 Task: Select a due date automation when advanced on, the moment a card is due add fields with custom field "Resume" set to a date more than 1 days from now.
Action: Mouse moved to (1229, 97)
Screenshot: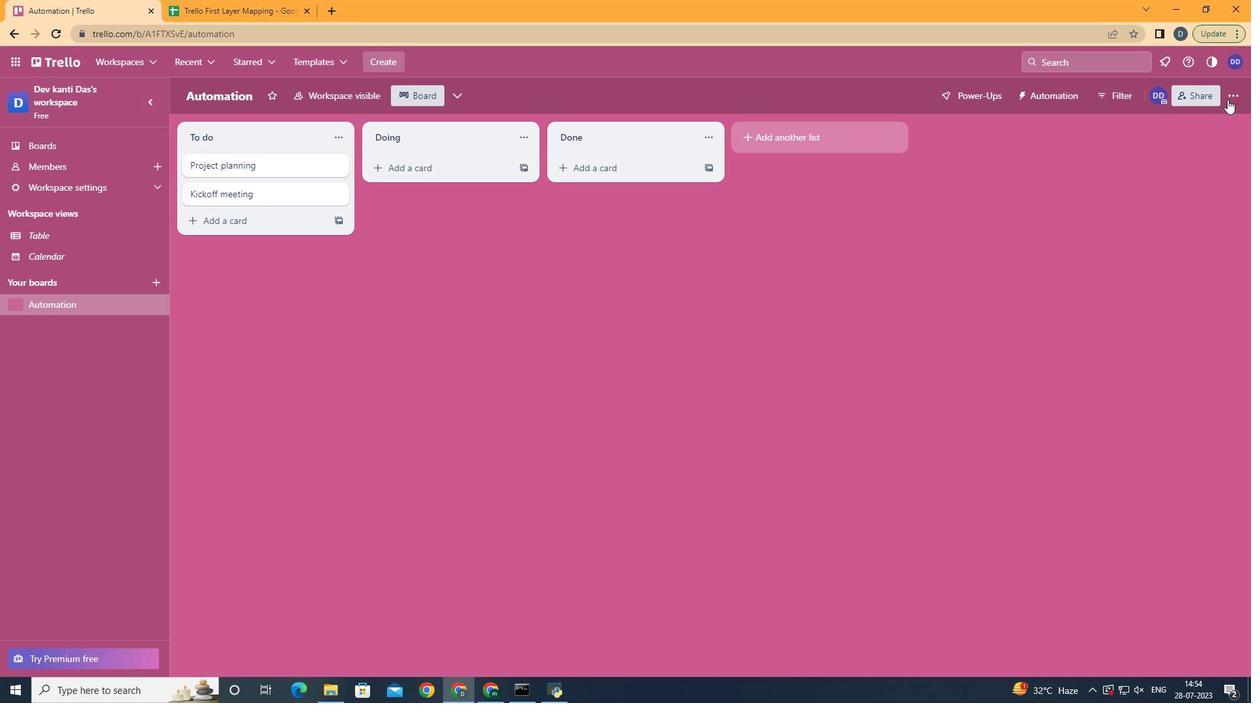 
Action: Mouse pressed left at (1229, 97)
Screenshot: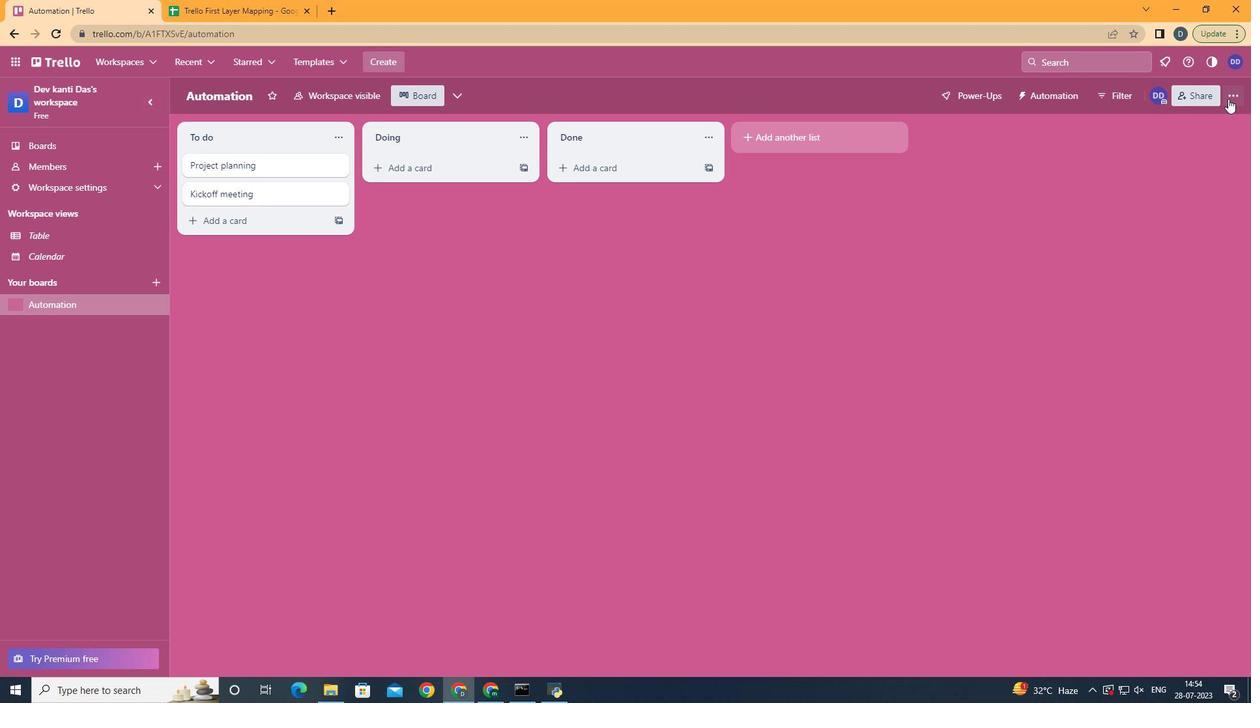 
Action: Mouse moved to (1101, 273)
Screenshot: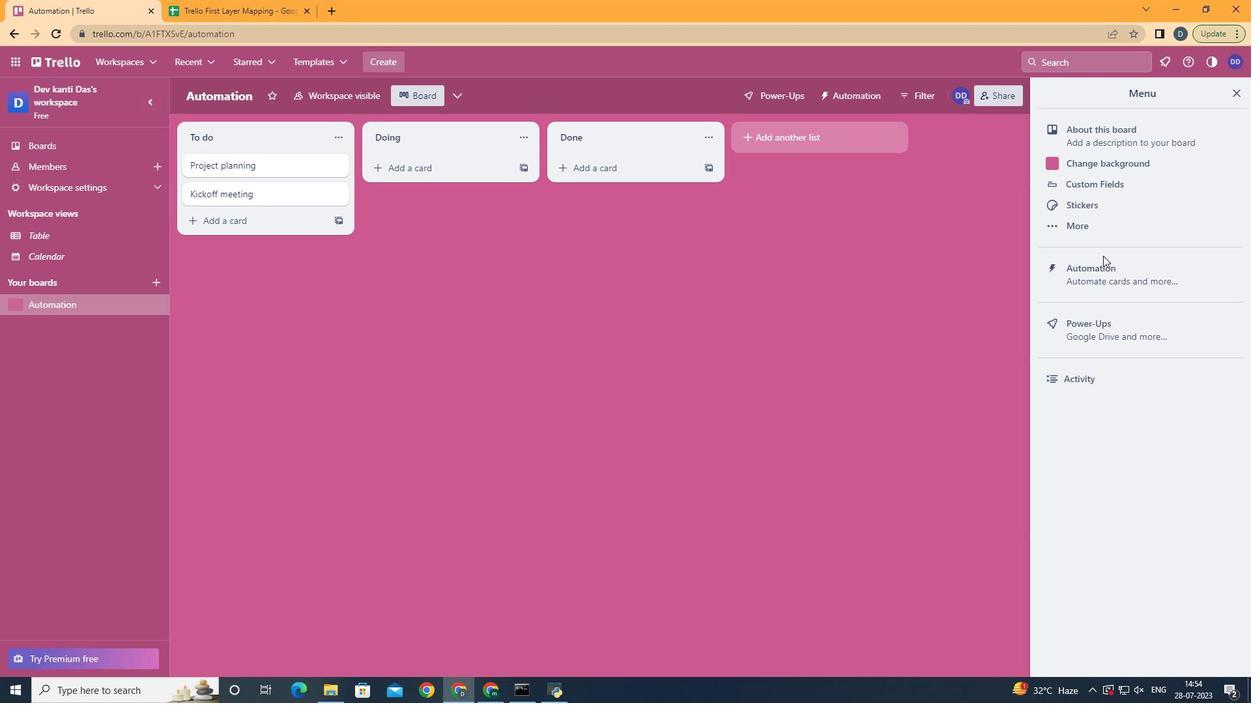 
Action: Mouse pressed left at (1101, 273)
Screenshot: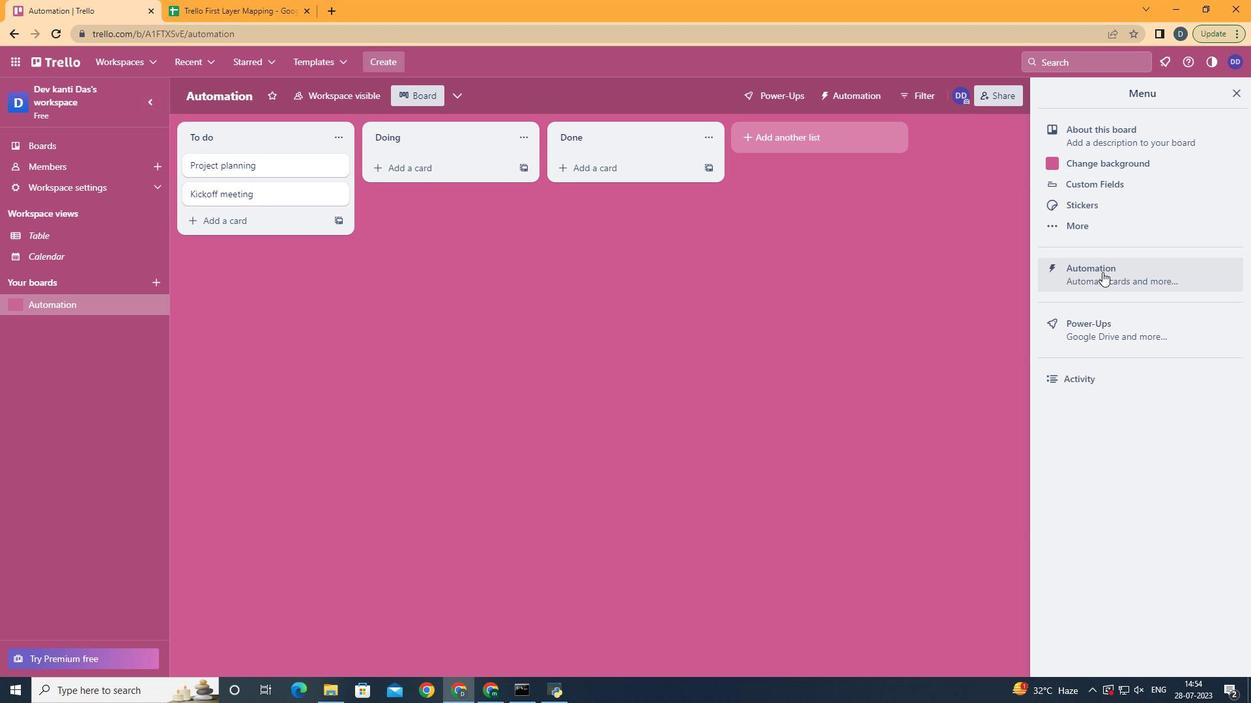 
Action: Mouse moved to (211, 257)
Screenshot: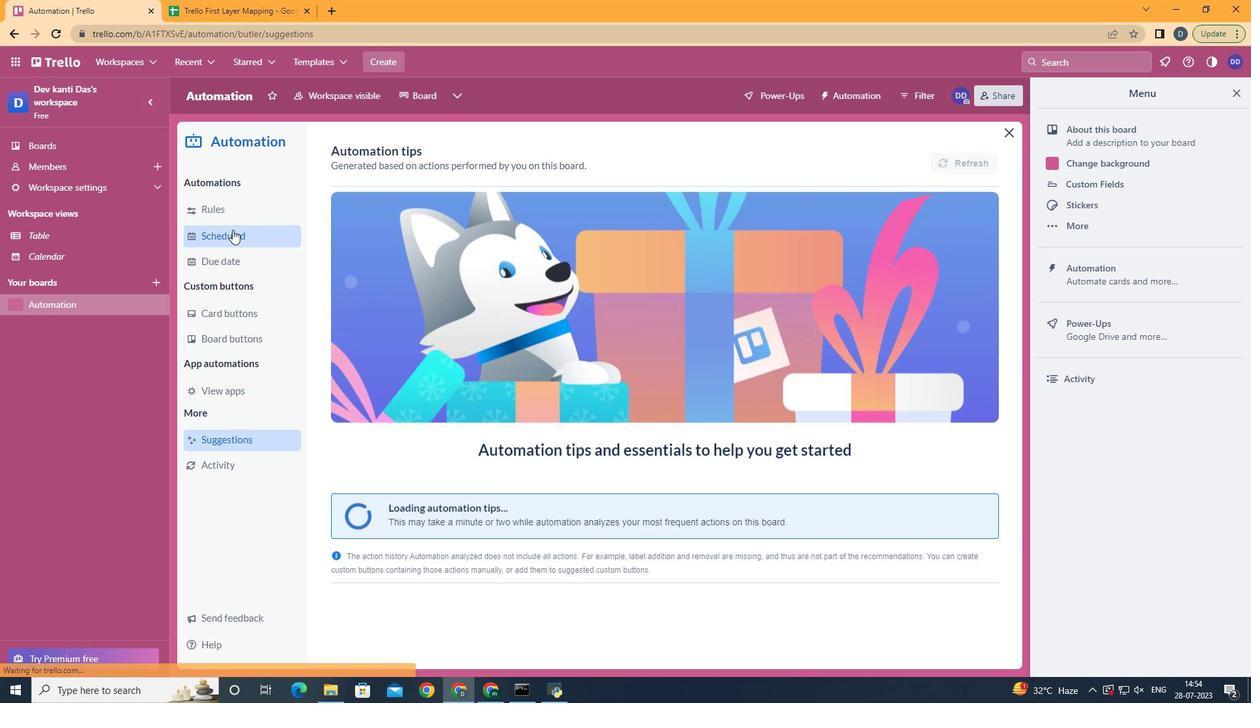 
Action: Mouse pressed left at (211, 257)
Screenshot: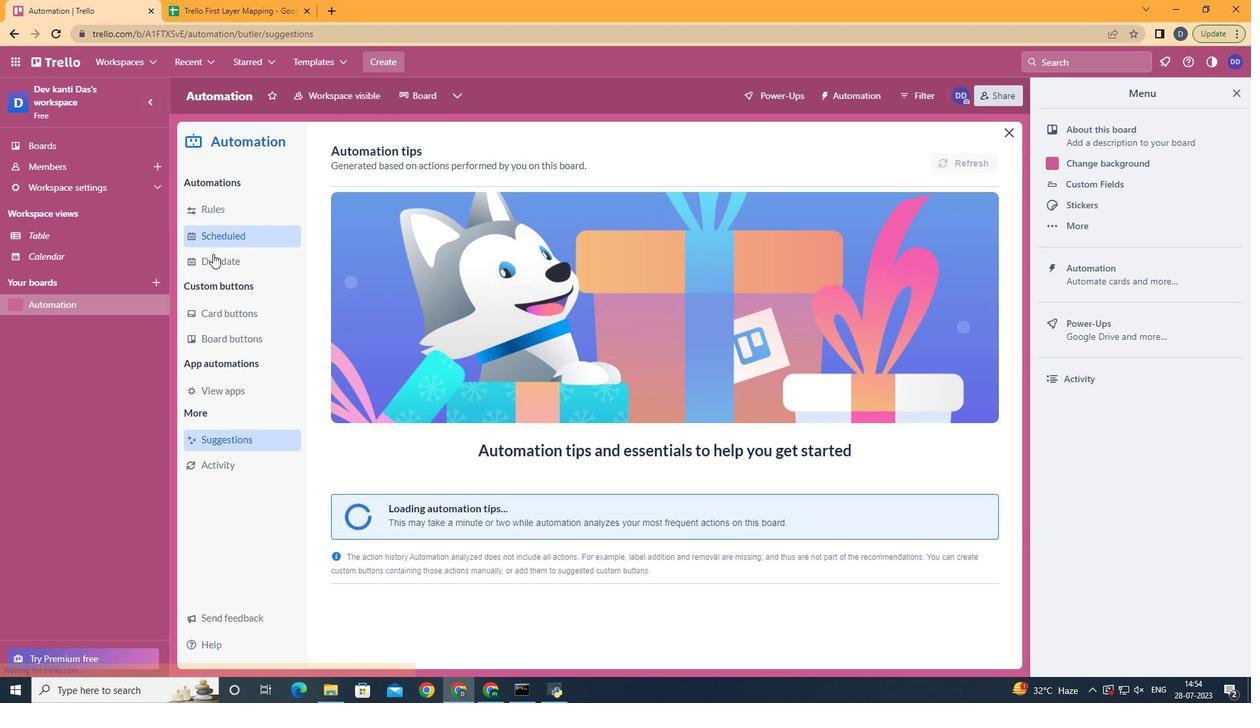 
Action: Mouse moved to (946, 158)
Screenshot: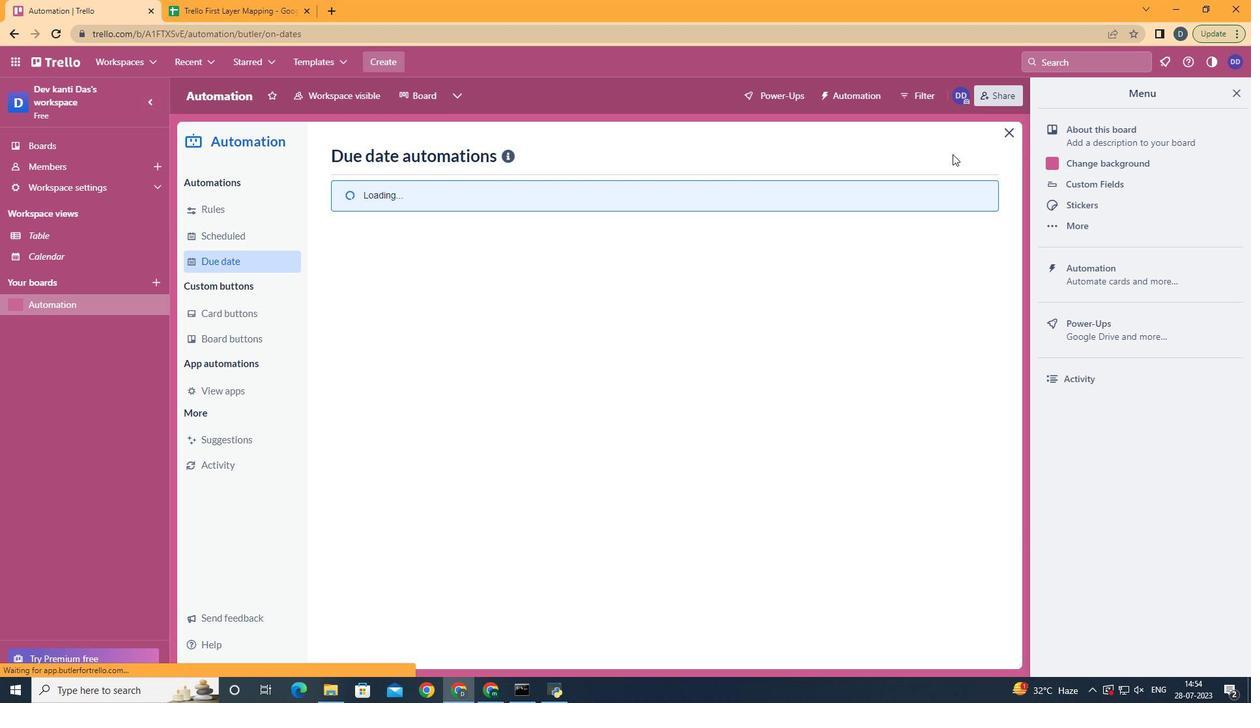 
Action: Mouse pressed left at (946, 158)
Screenshot: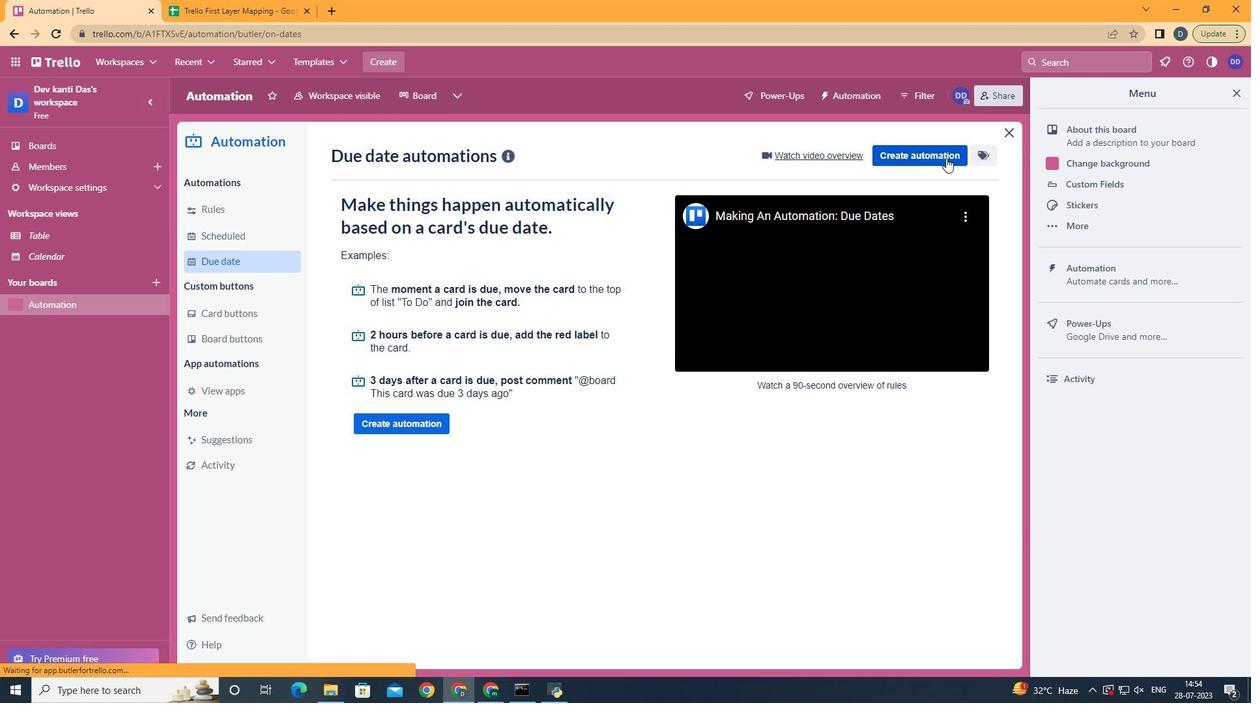 
Action: Mouse moved to (701, 283)
Screenshot: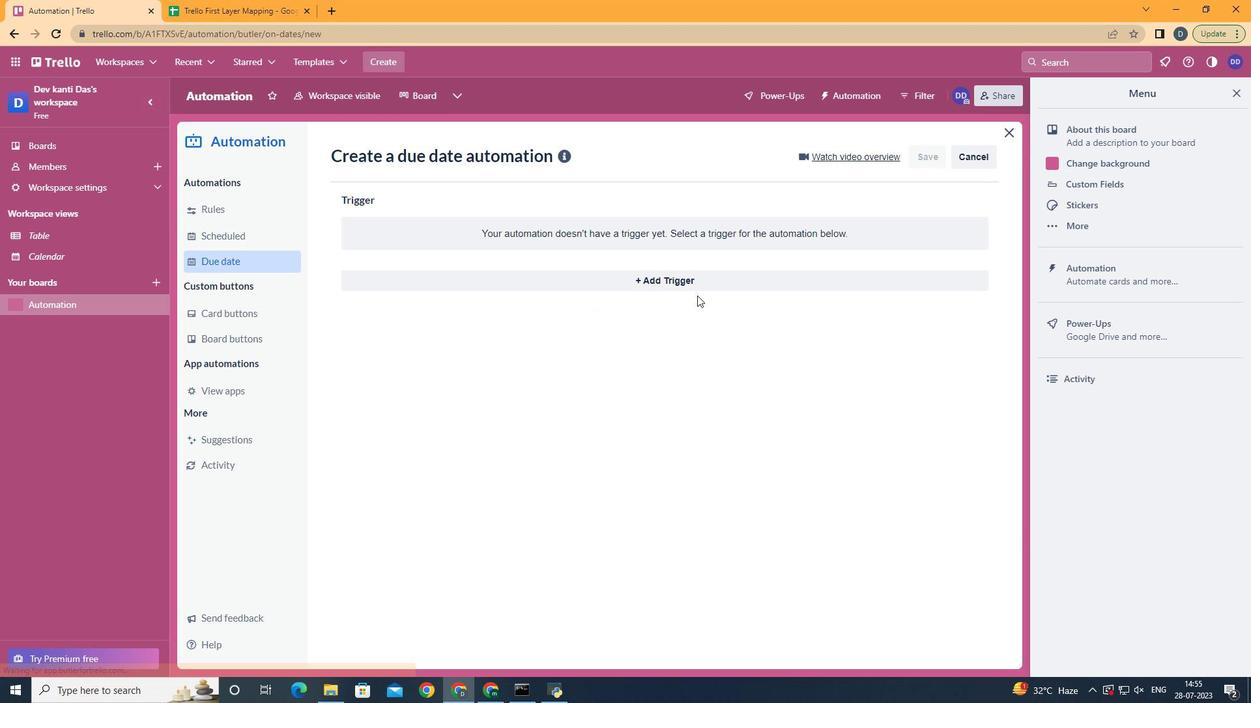 
Action: Mouse pressed left at (701, 283)
Screenshot: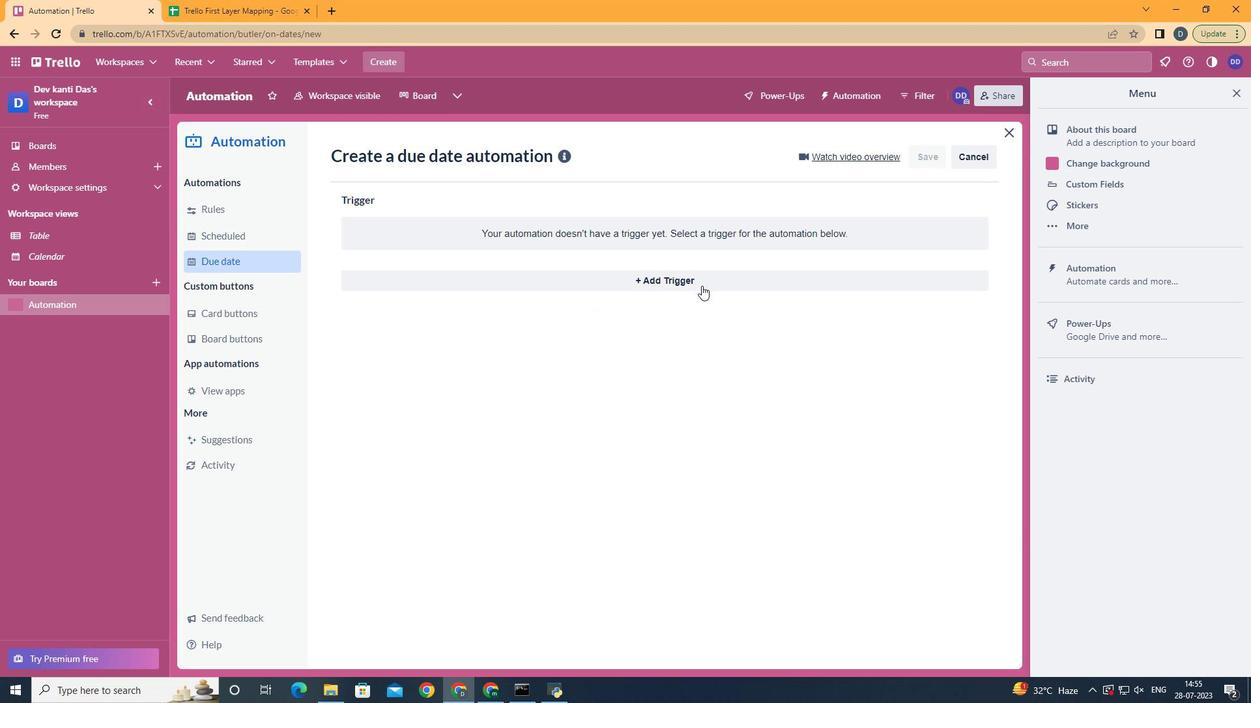 
Action: Mouse moved to (394, 461)
Screenshot: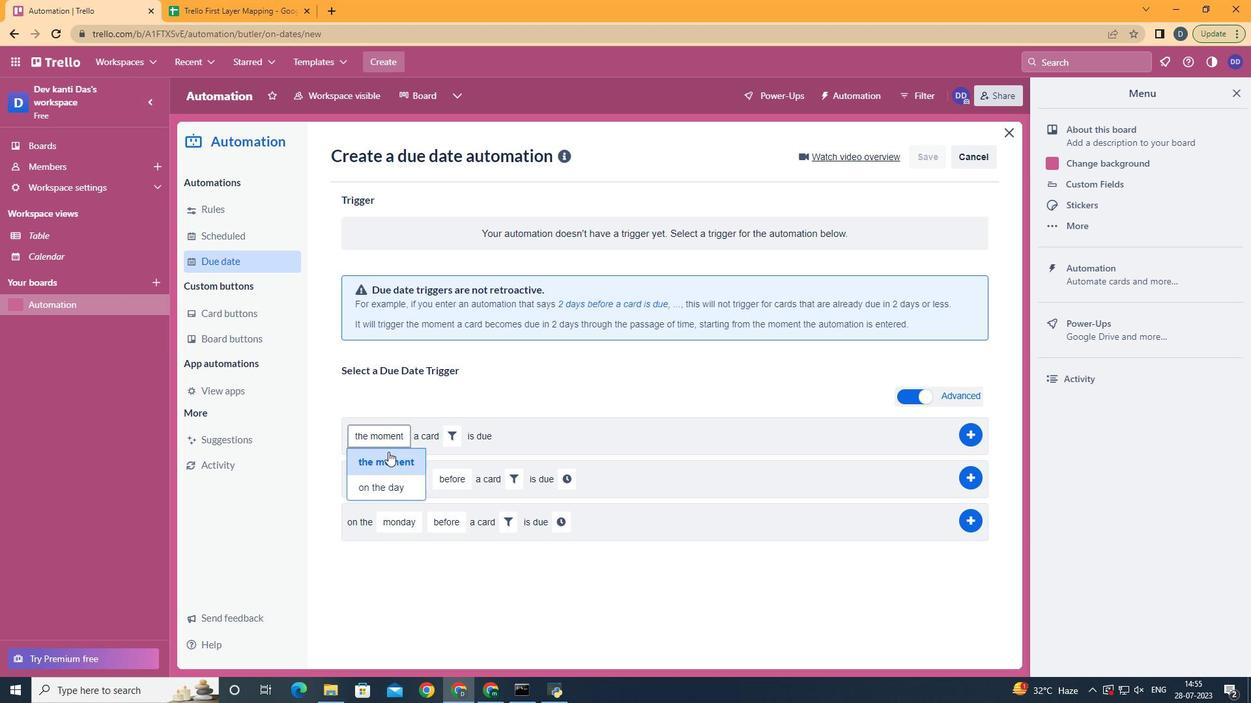 
Action: Mouse pressed left at (394, 461)
Screenshot: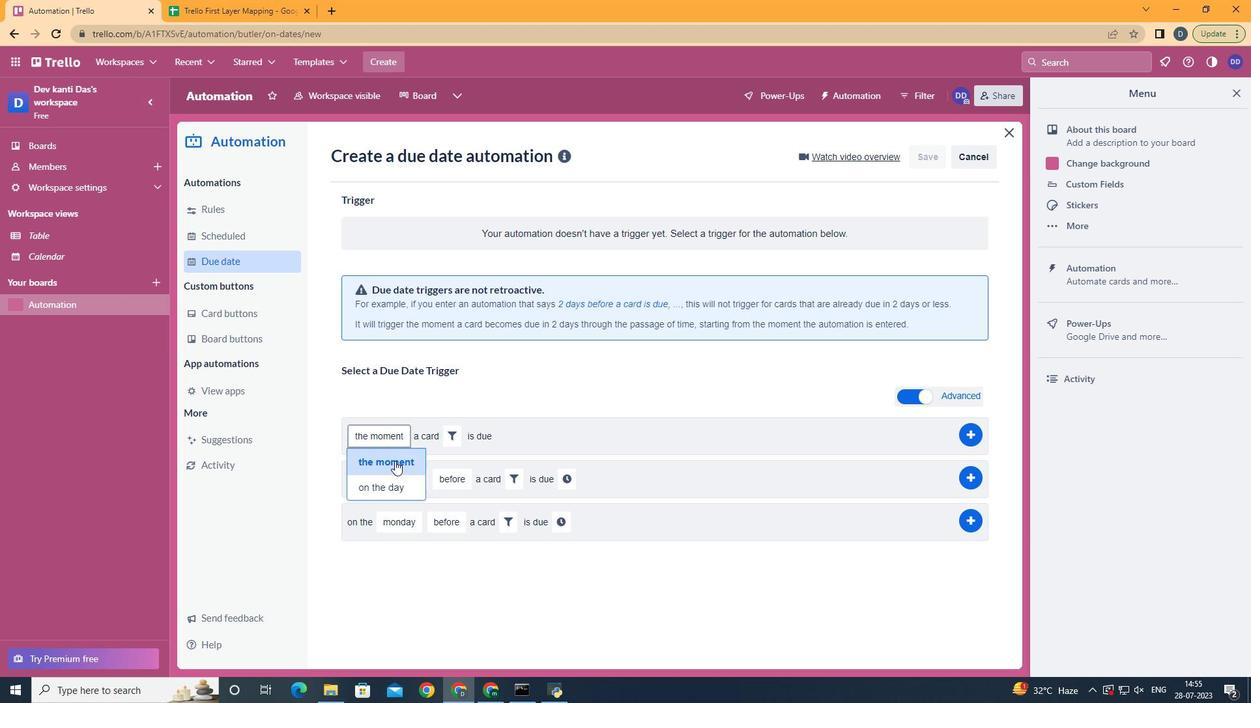
Action: Mouse moved to (461, 430)
Screenshot: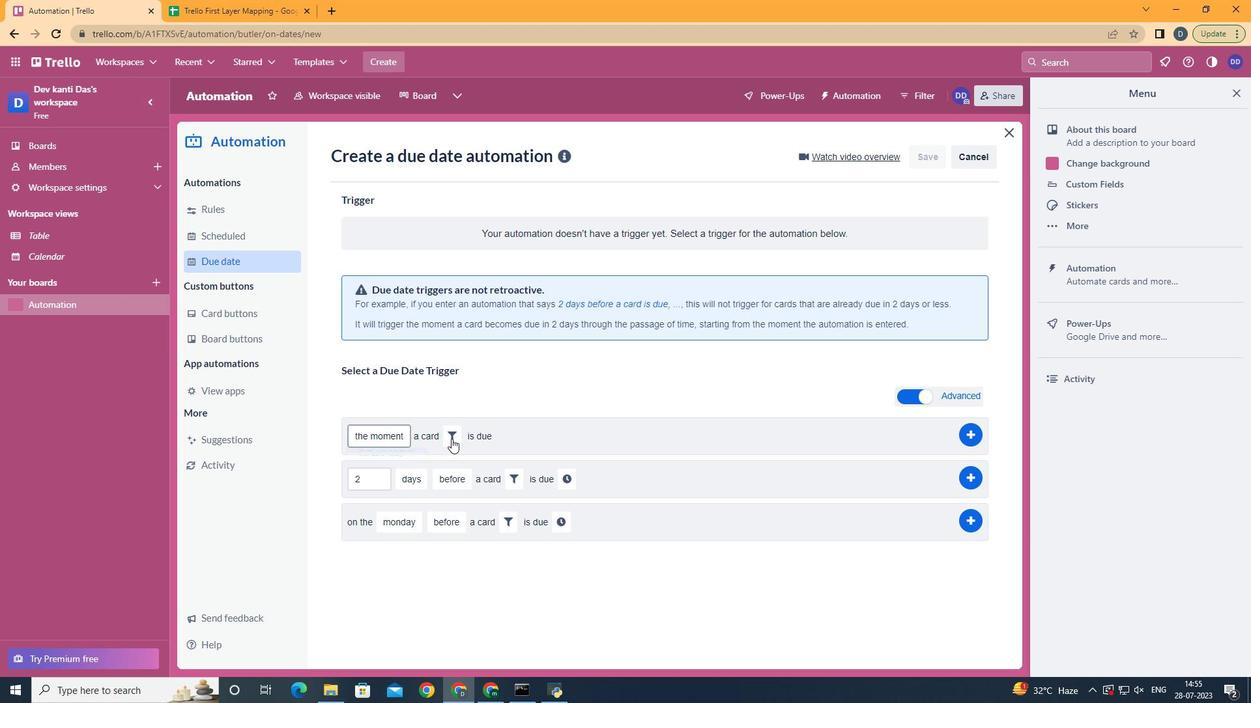 
Action: Mouse pressed left at (461, 430)
Screenshot: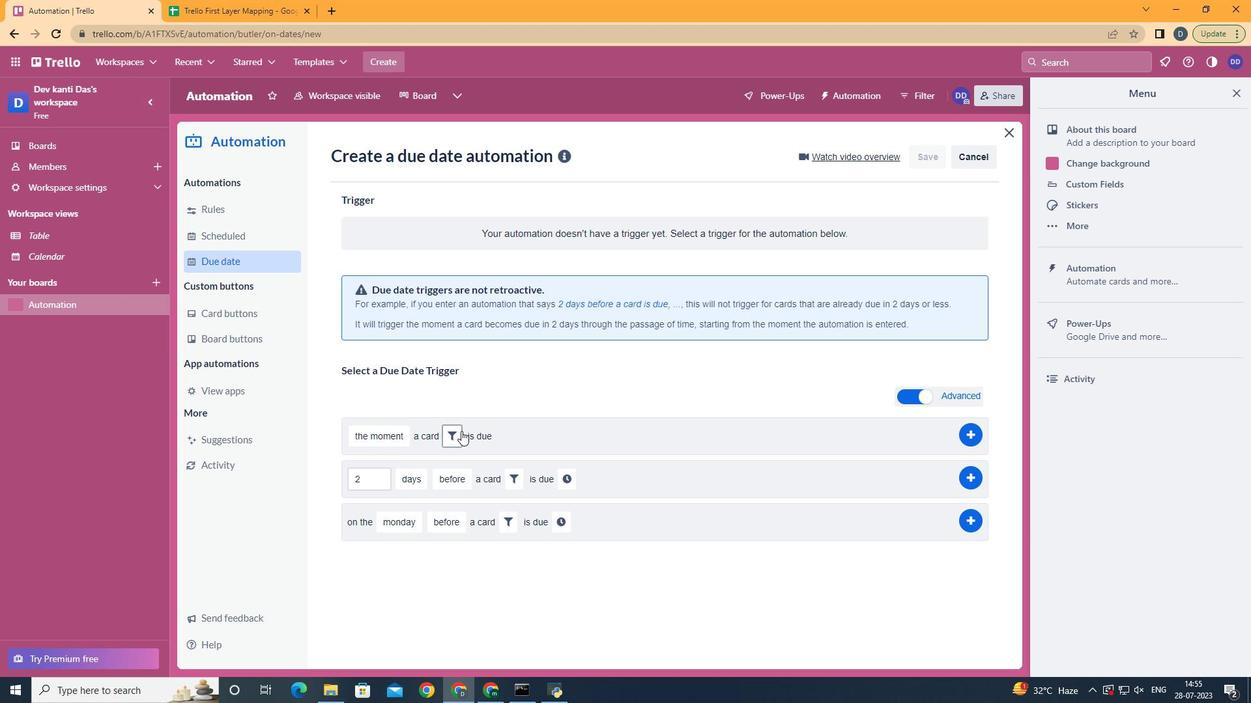 
Action: Mouse moved to (663, 474)
Screenshot: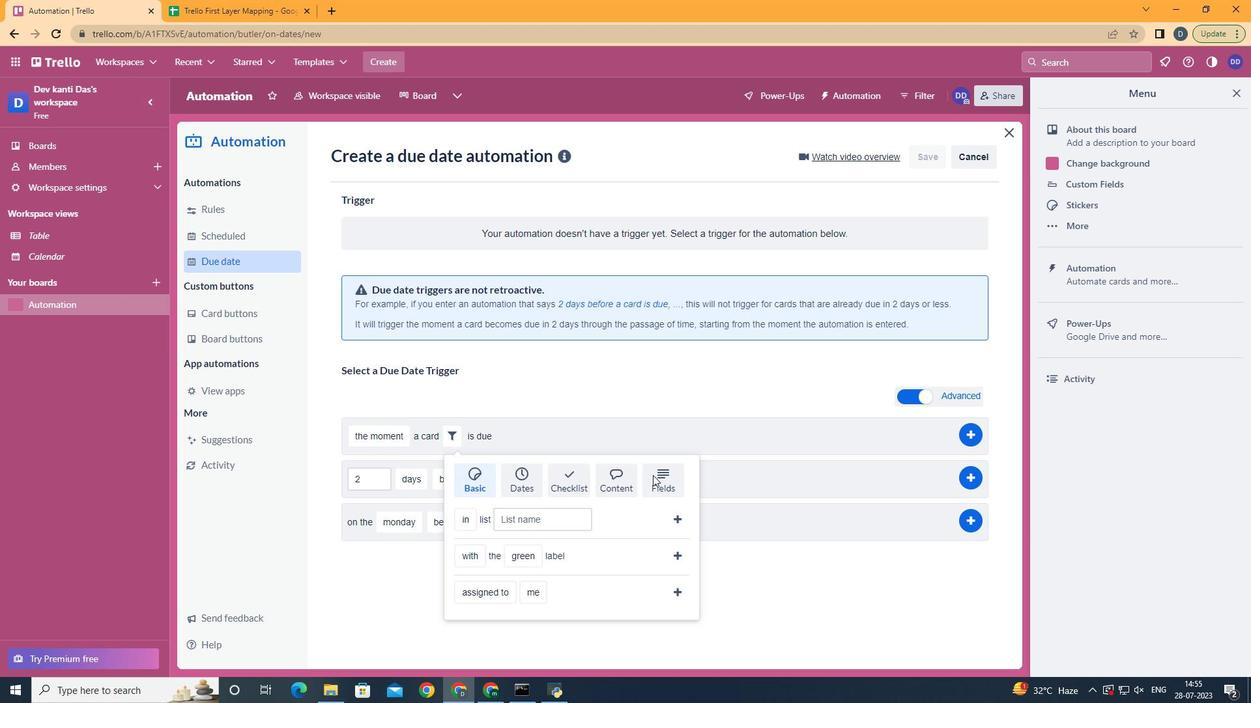 
Action: Mouse pressed left at (663, 474)
Screenshot: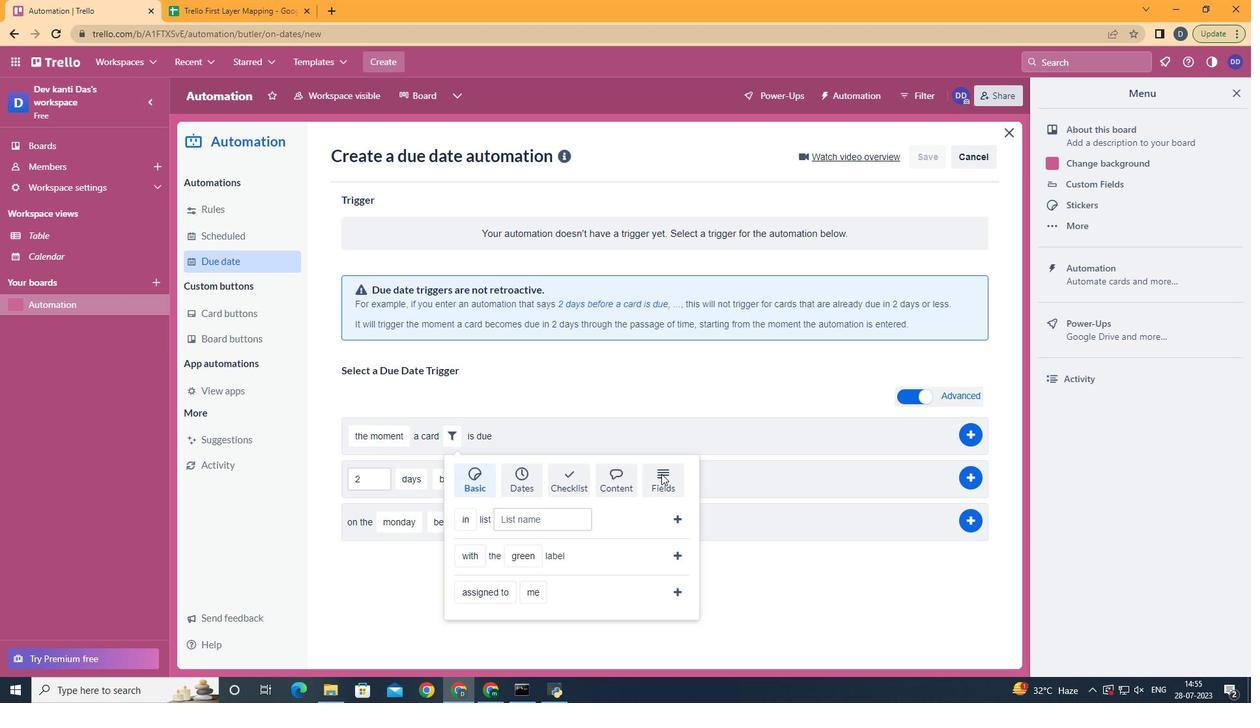 
Action: Mouse moved to (722, 458)
Screenshot: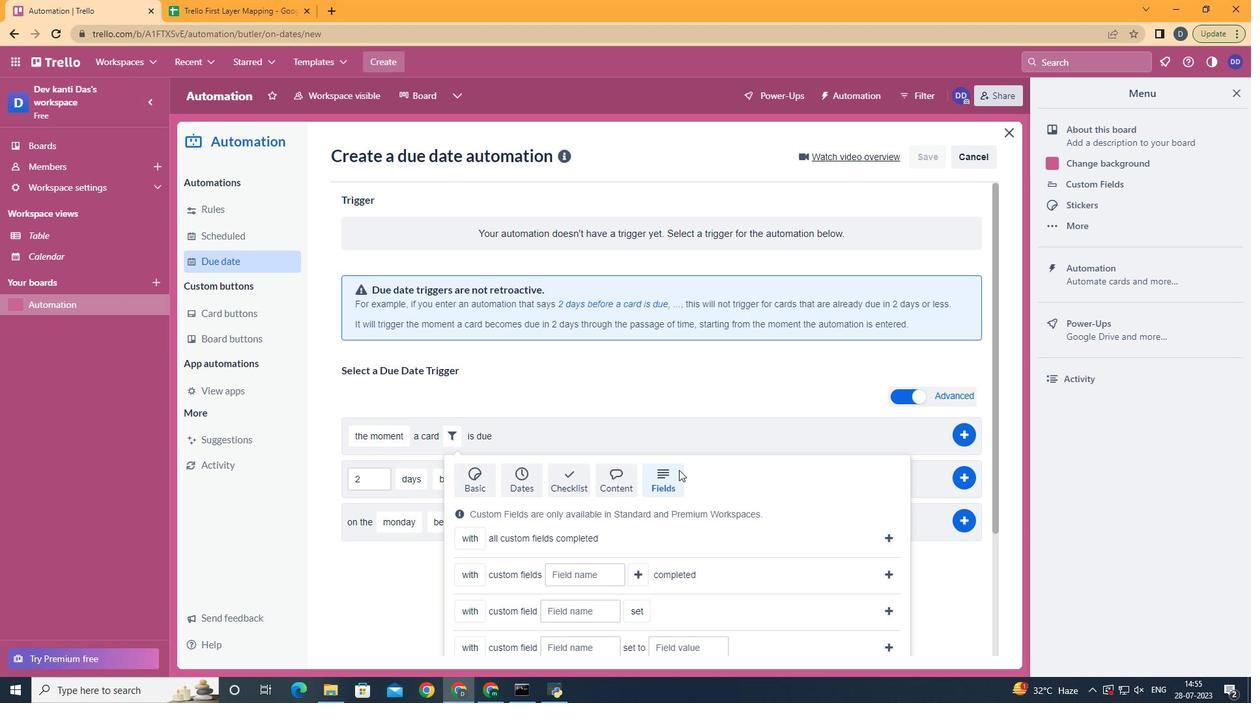 
Action: Mouse scrolled (722, 458) with delta (0, 0)
Screenshot: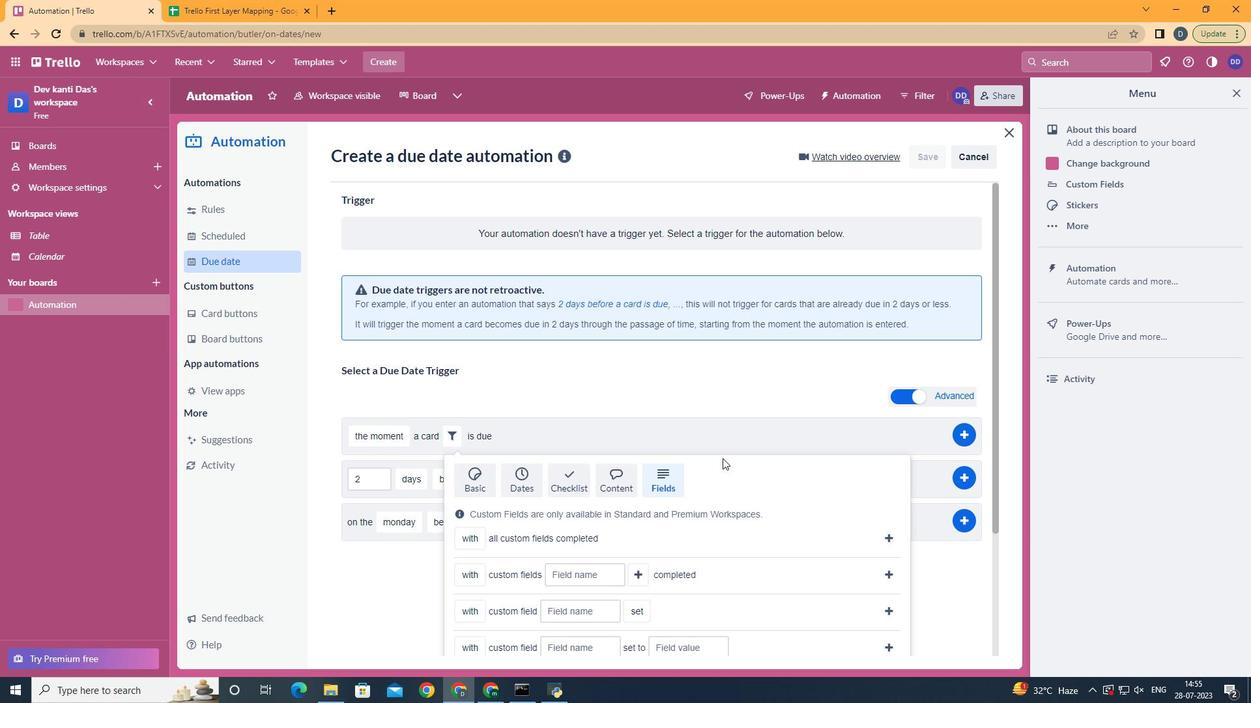 
Action: Mouse scrolled (722, 458) with delta (0, 0)
Screenshot: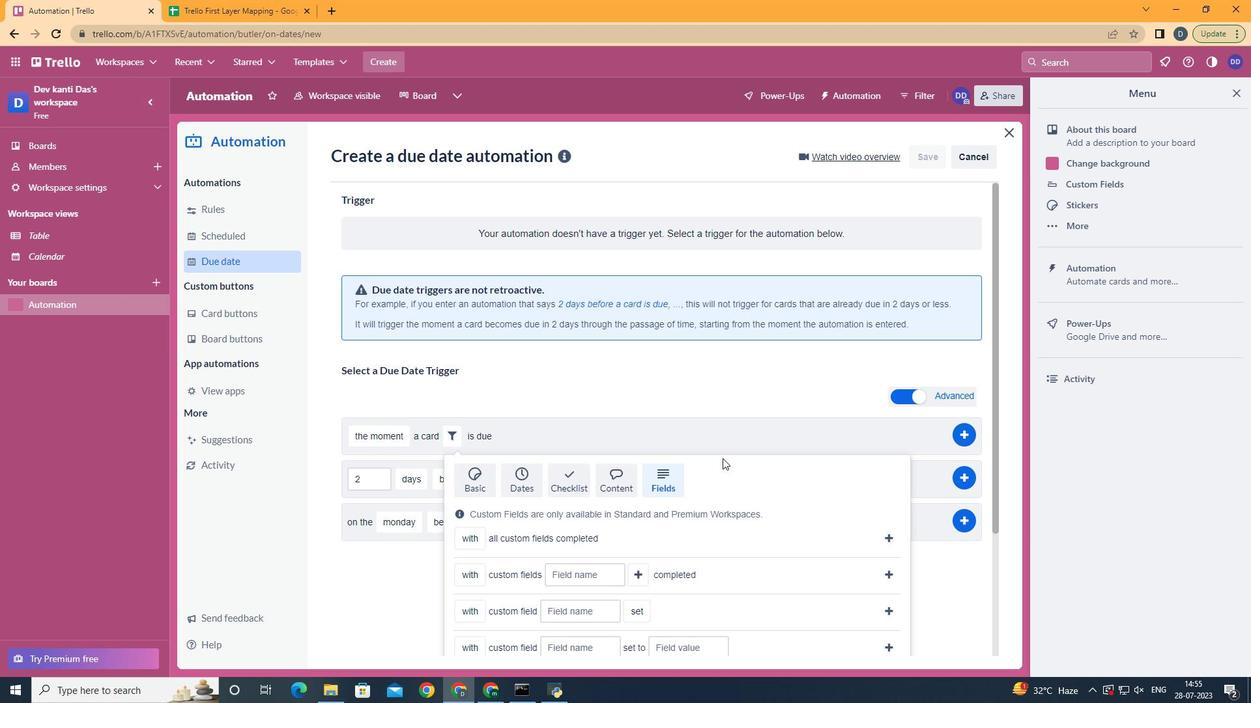
Action: Mouse scrolled (722, 458) with delta (0, 0)
Screenshot: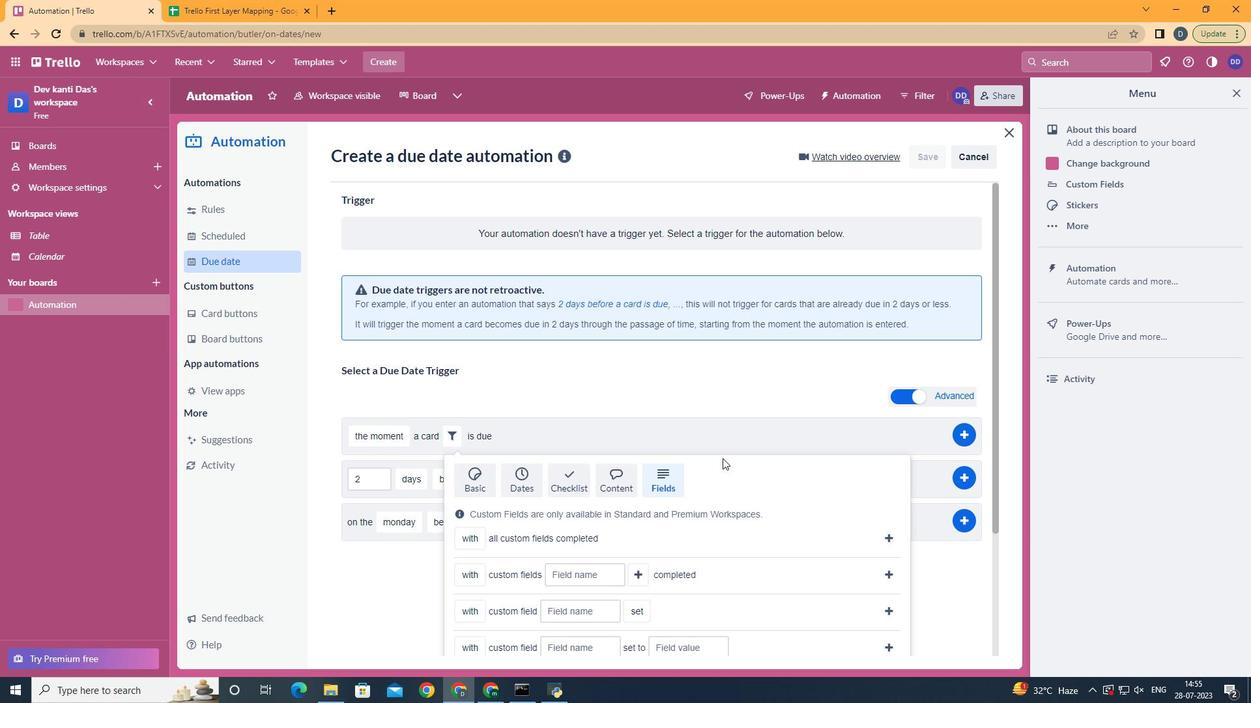 
Action: Mouse scrolled (722, 458) with delta (0, 0)
Screenshot: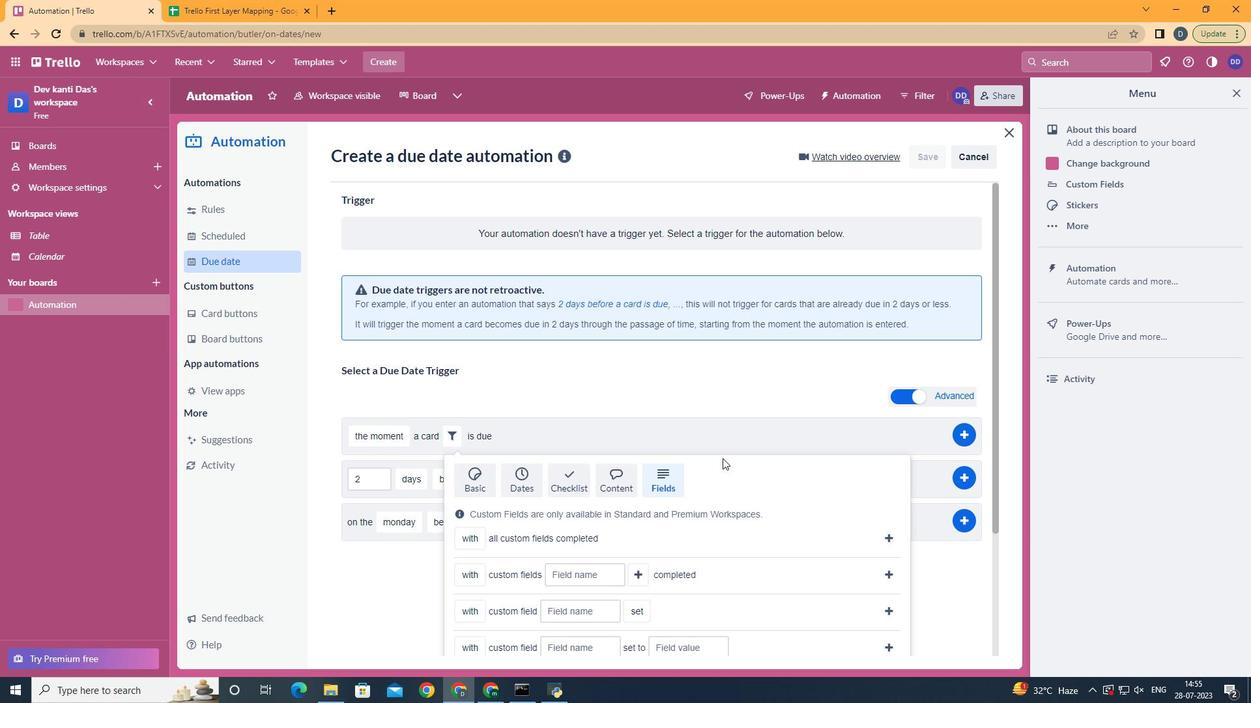 
Action: Mouse scrolled (722, 458) with delta (0, 0)
Screenshot: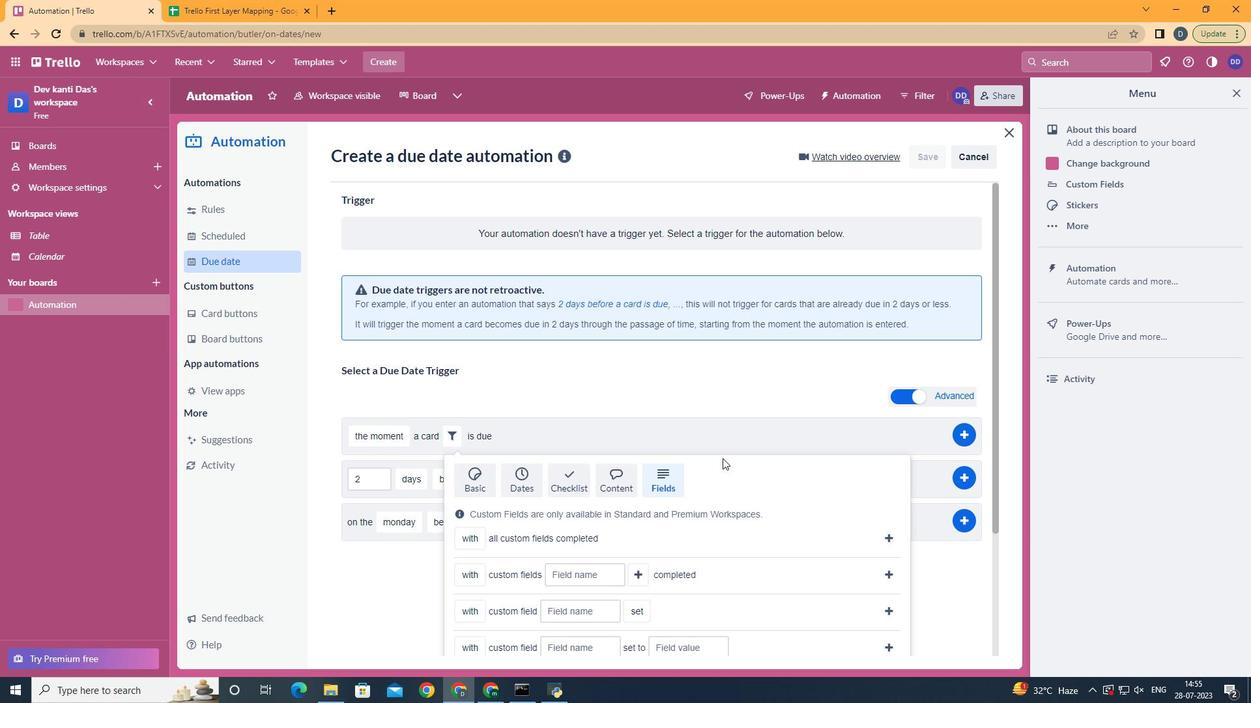
Action: Mouse scrolled (722, 458) with delta (0, 0)
Screenshot: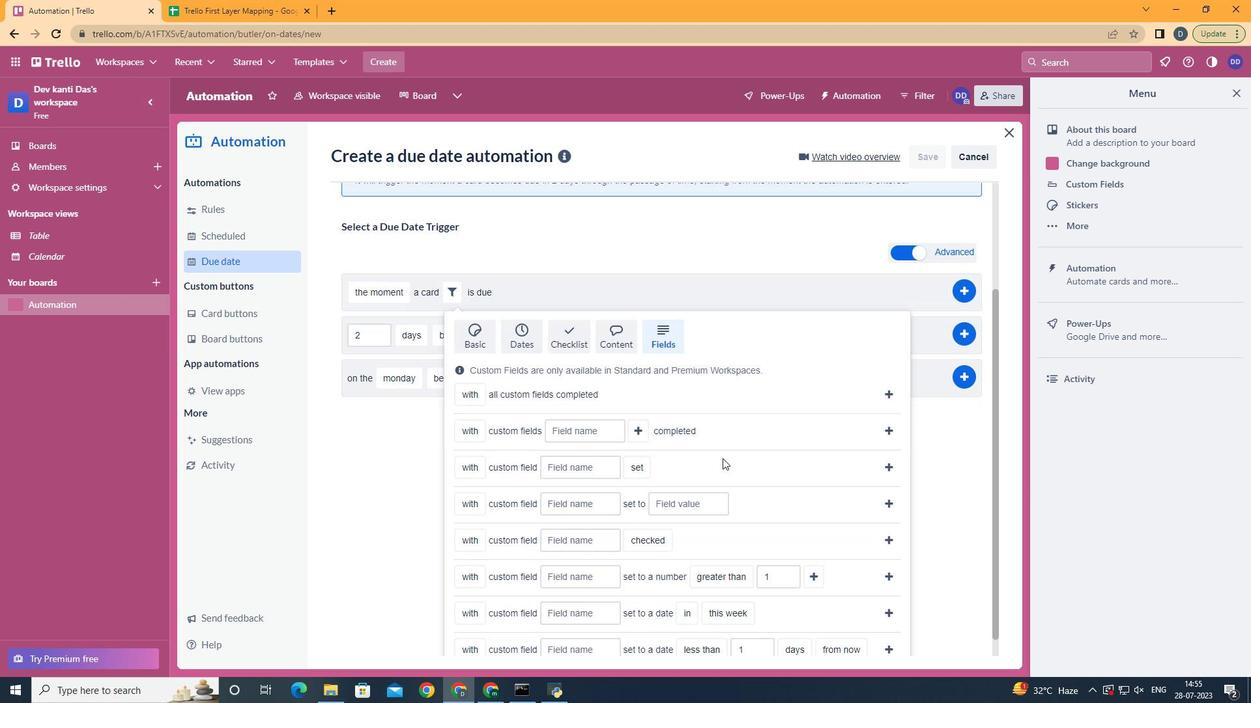 
Action: Mouse scrolled (722, 458) with delta (0, 0)
Screenshot: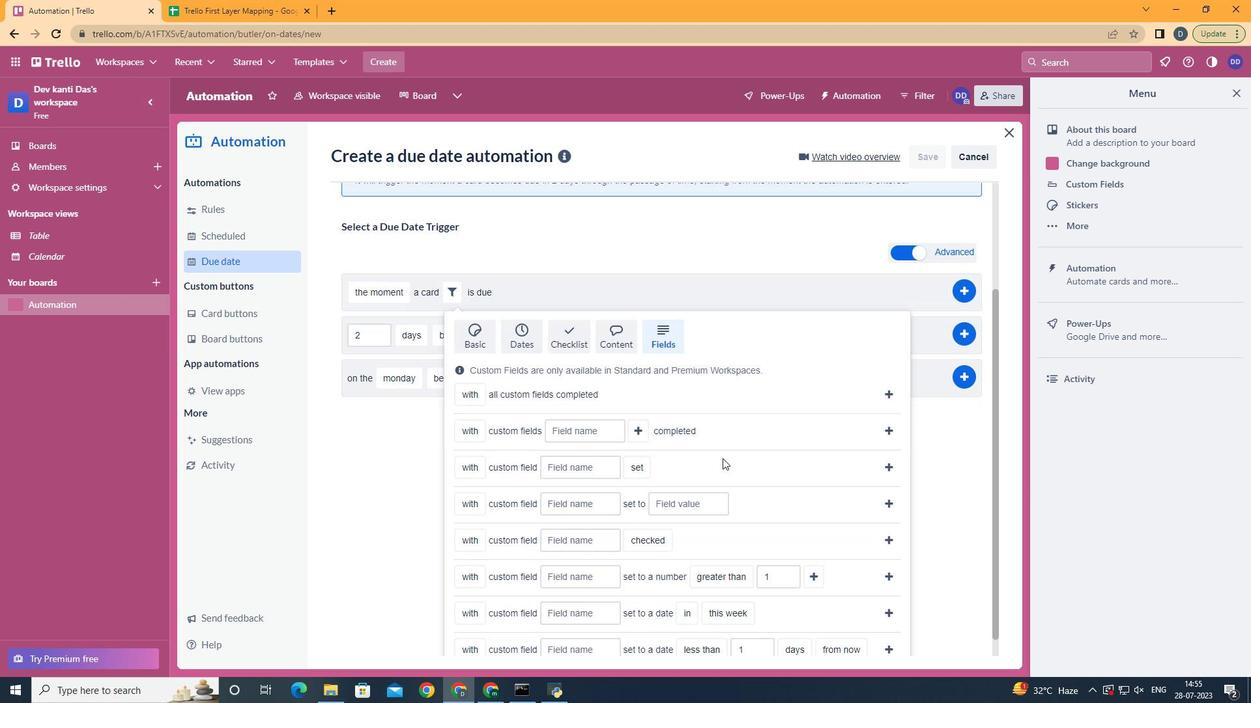 
Action: Mouse scrolled (722, 458) with delta (0, 0)
Screenshot: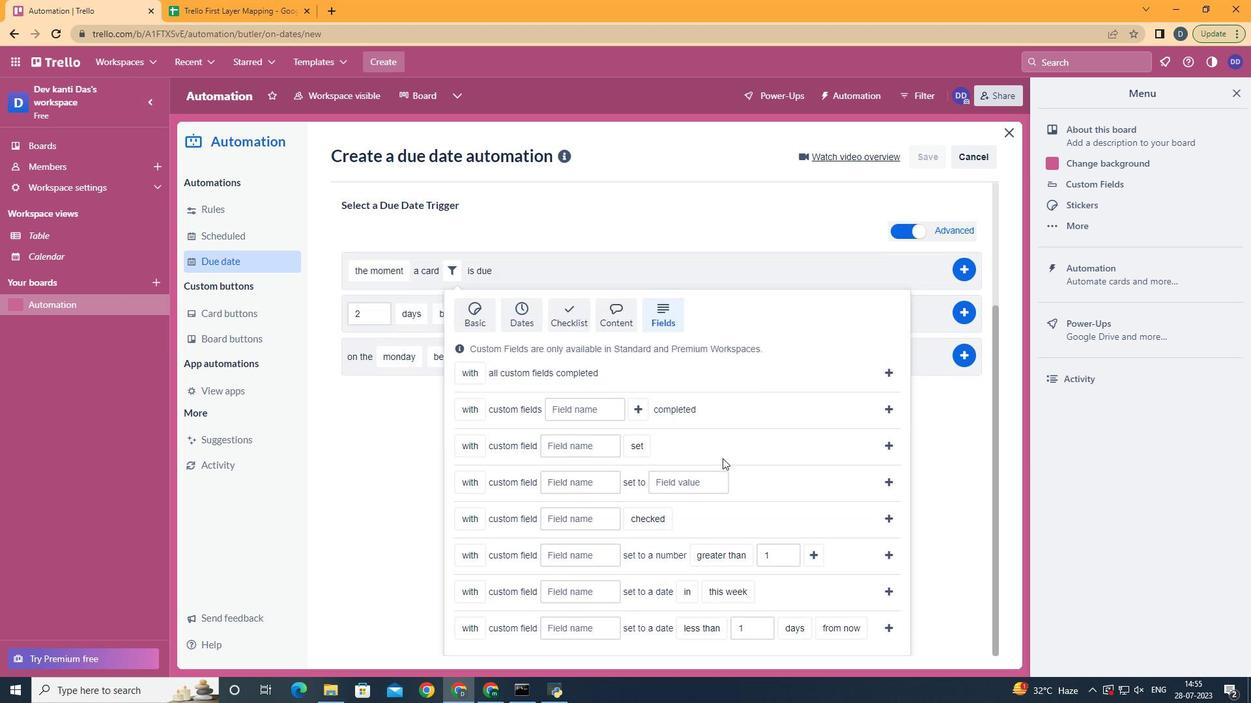 
Action: Mouse scrolled (722, 458) with delta (0, 0)
Screenshot: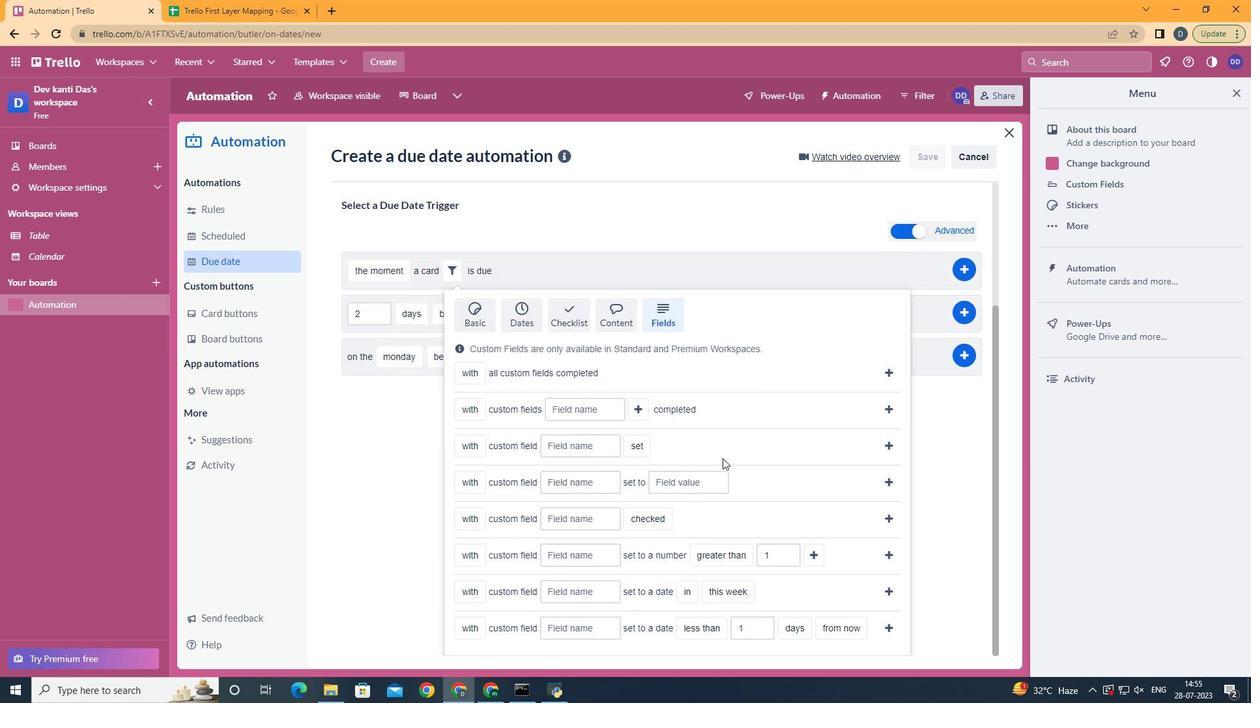 
Action: Mouse moved to (506, 576)
Screenshot: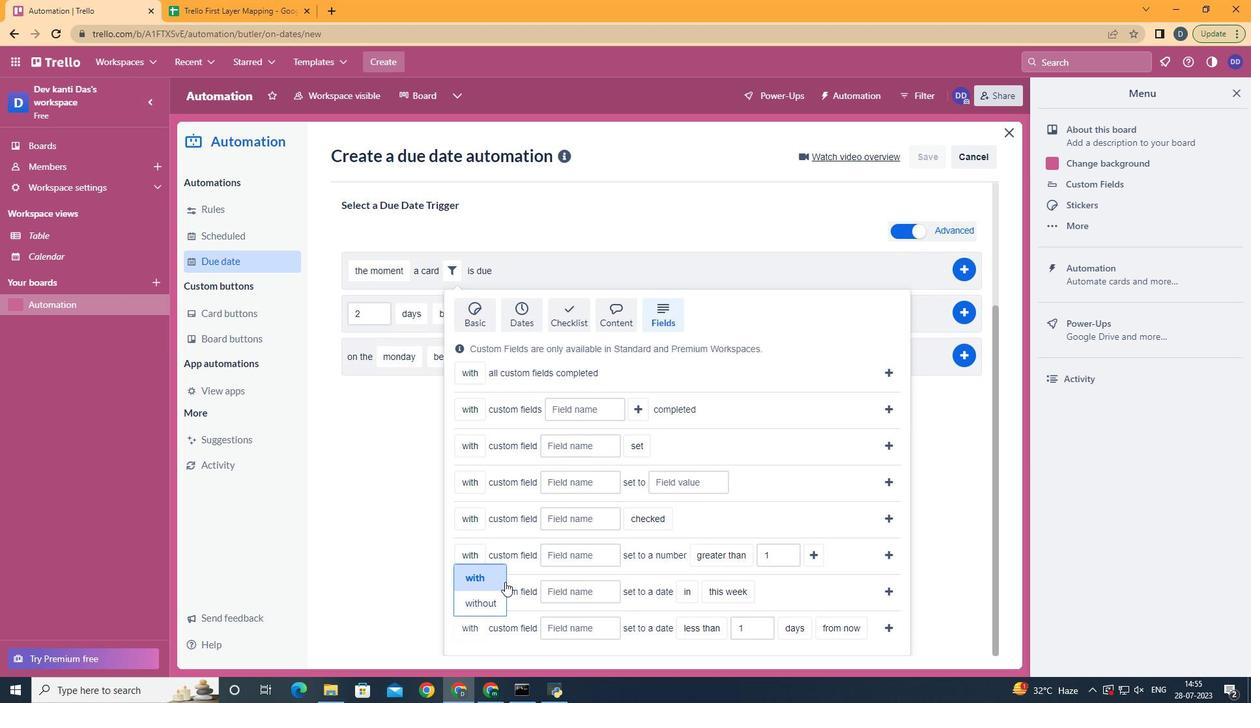 
Action: Mouse pressed left at (506, 576)
Screenshot: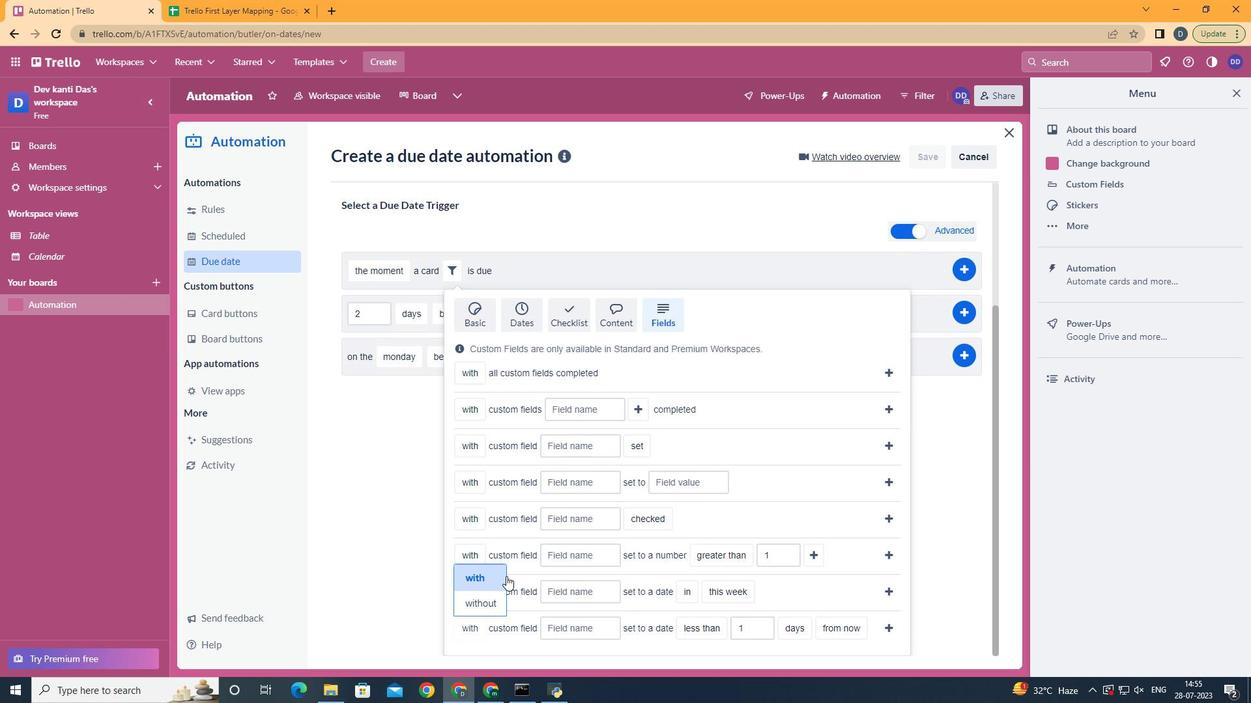 
Action: Mouse moved to (579, 625)
Screenshot: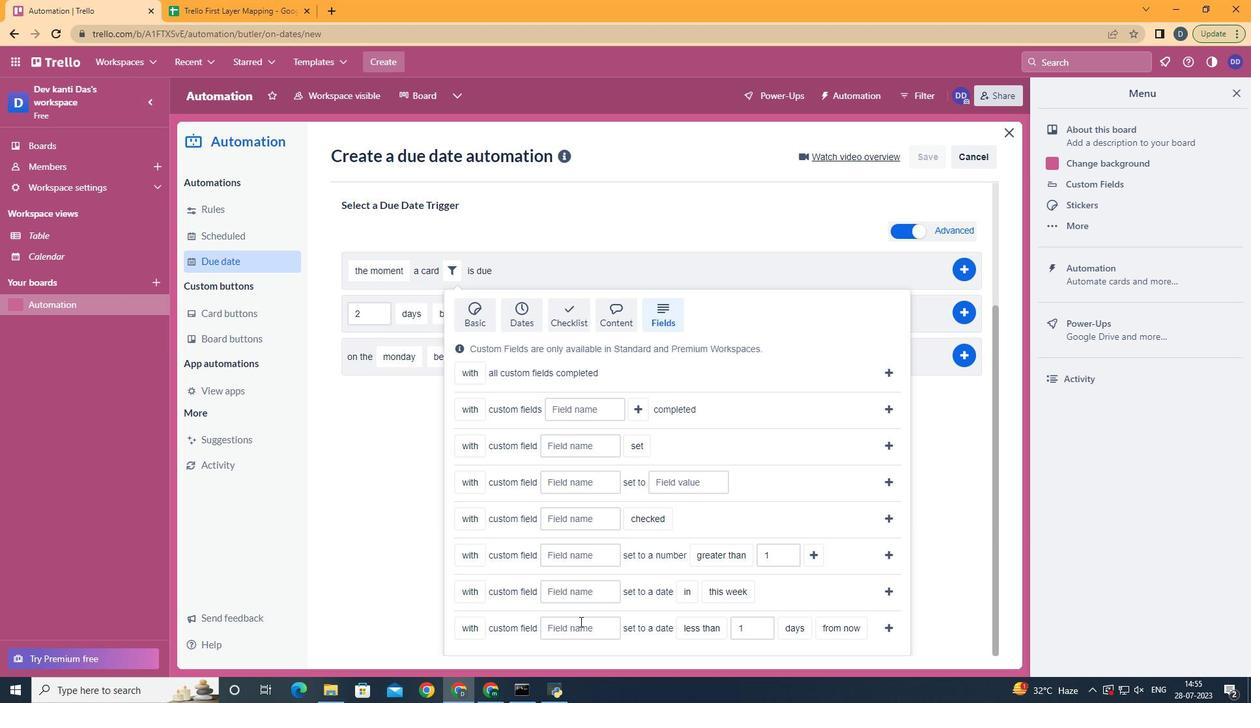 
Action: Mouse pressed left at (579, 625)
Screenshot: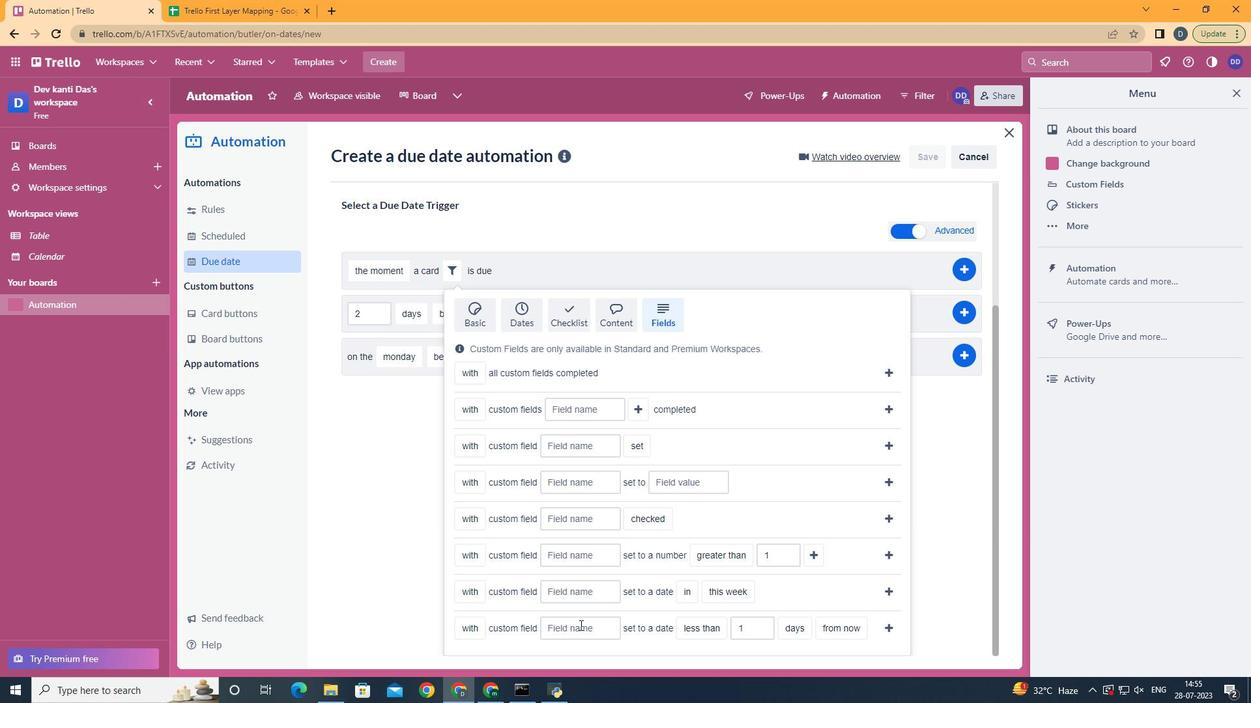 
Action: Mouse moved to (578, 630)
Screenshot: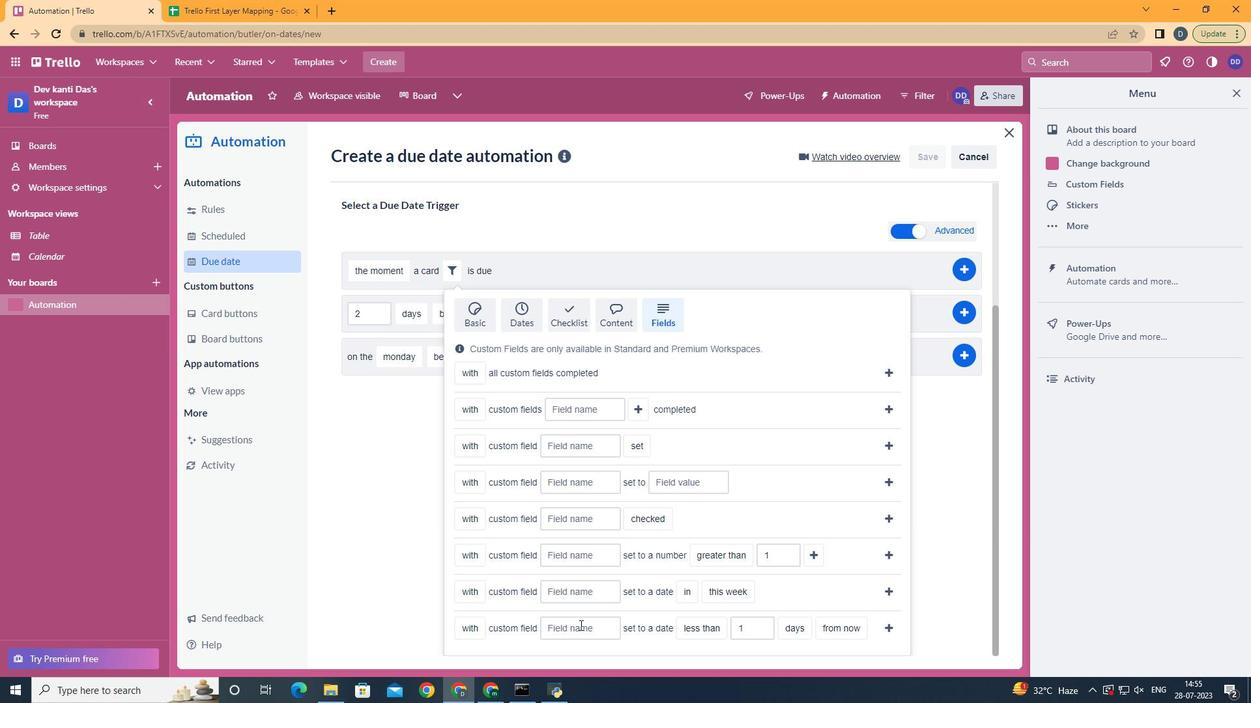 
Action: Key pressed <Key.shift>Resume
Screenshot: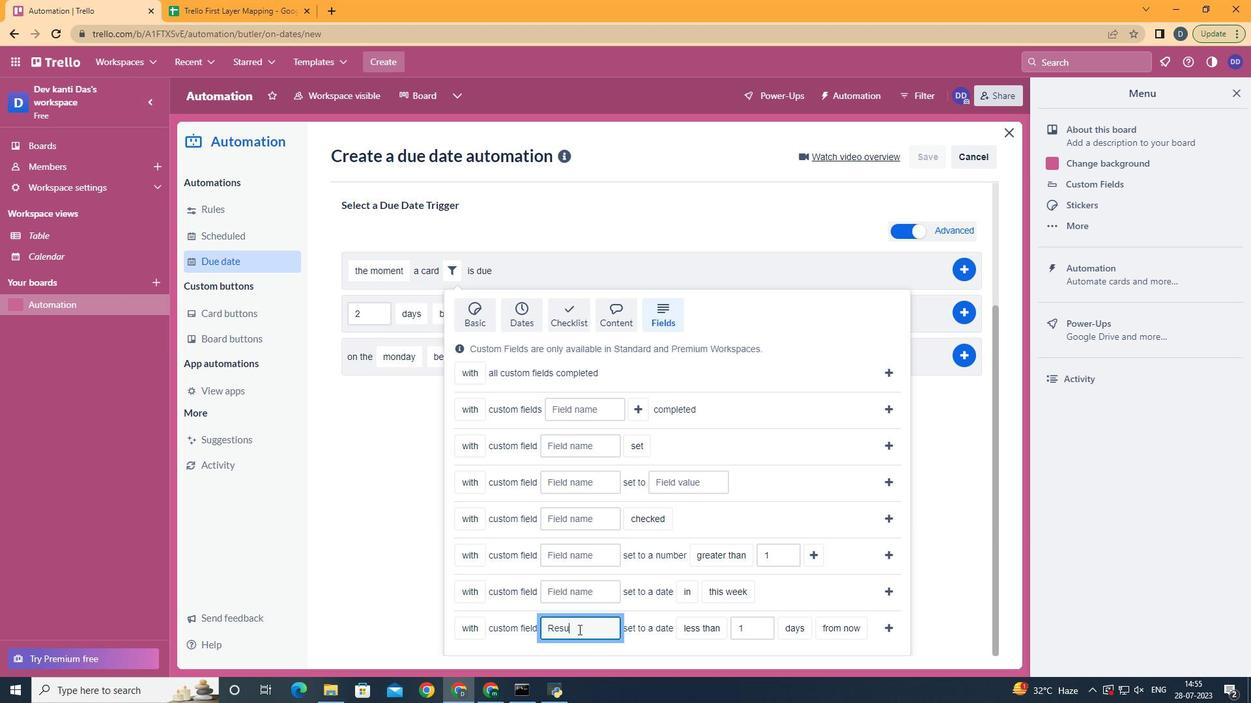 
Action: Mouse moved to (709, 568)
Screenshot: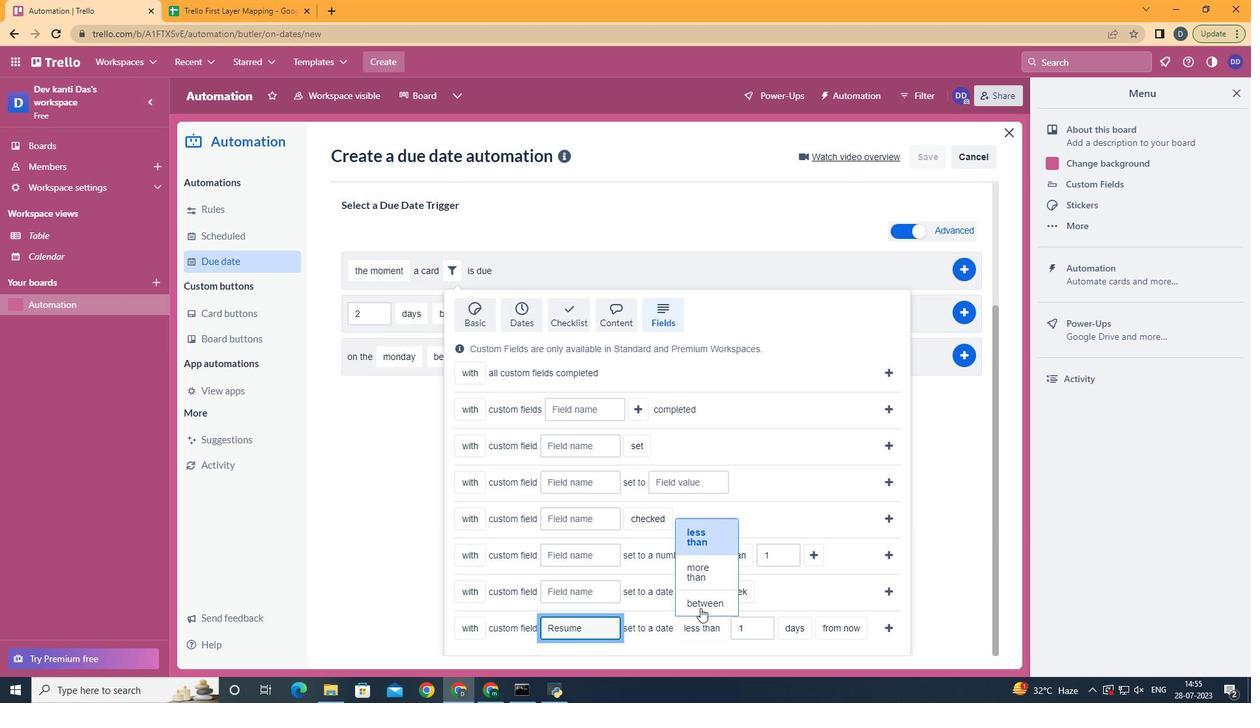 
Action: Mouse pressed left at (709, 568)
Screenshot: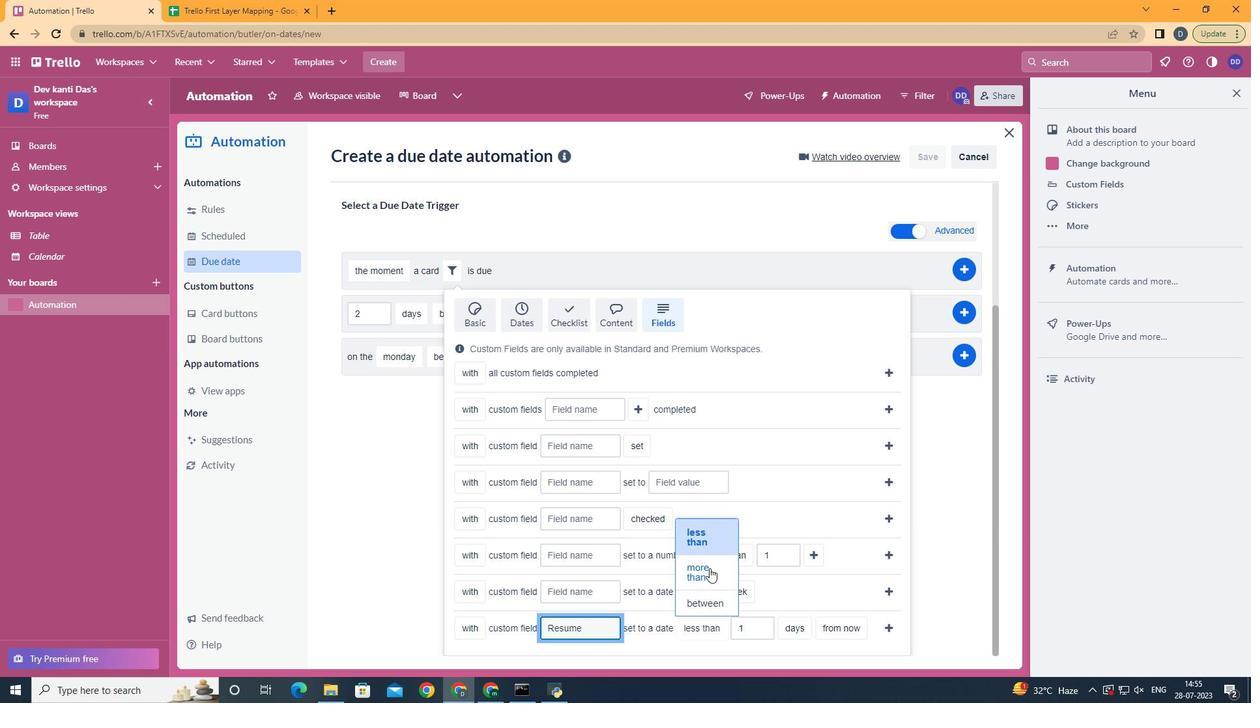 
Action: Mouse moved to (813, 577)
Screenshot: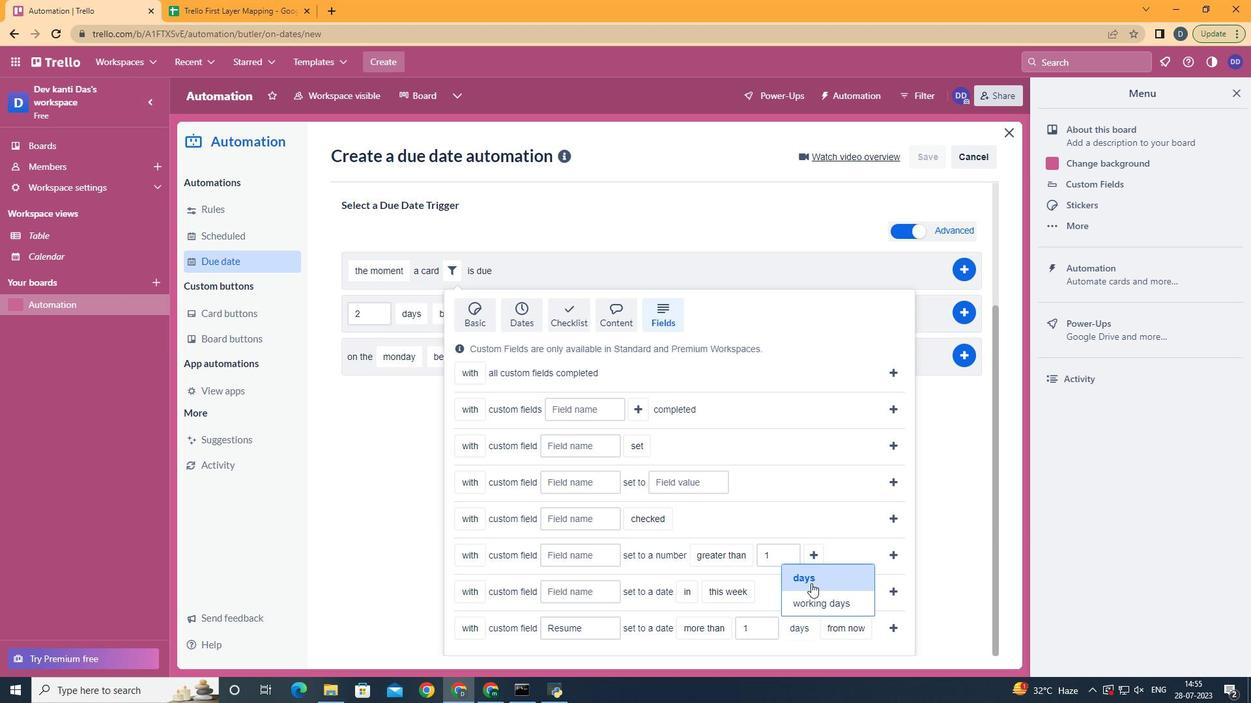 
Action: Mouse pressed left at (813, 577)
Screenshot: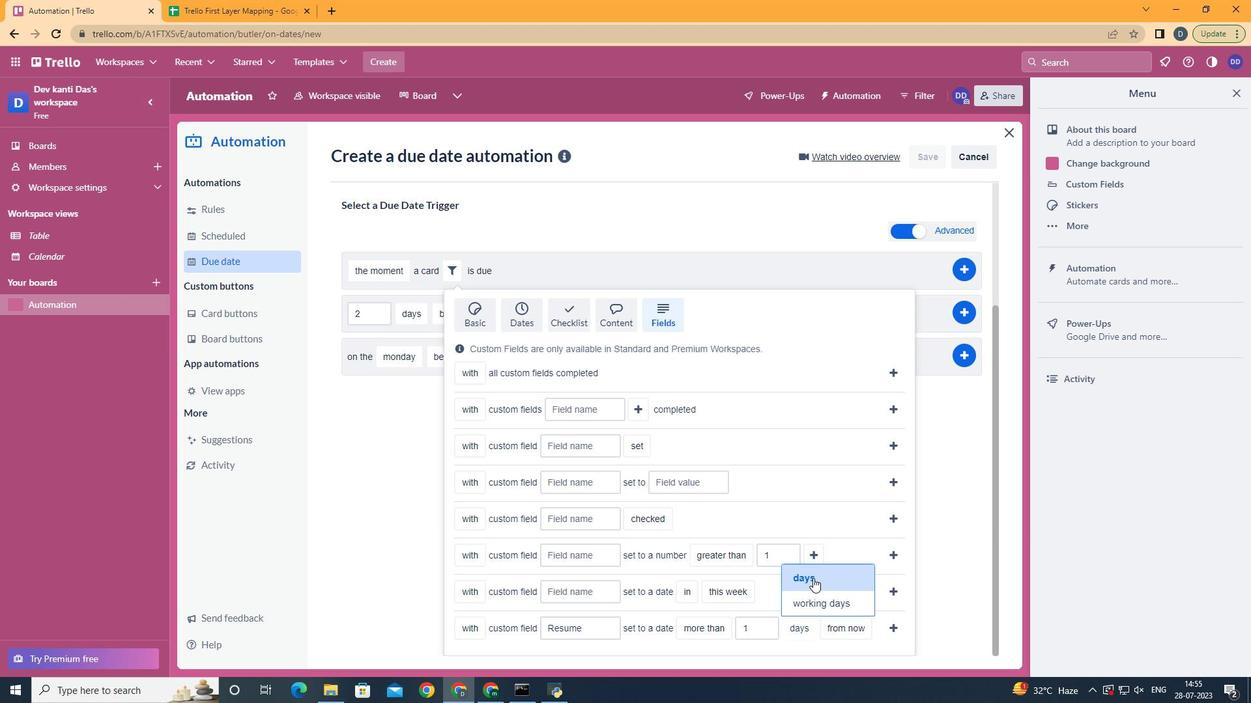 
Action: Mouse moved to (866, 573)
Screenshot: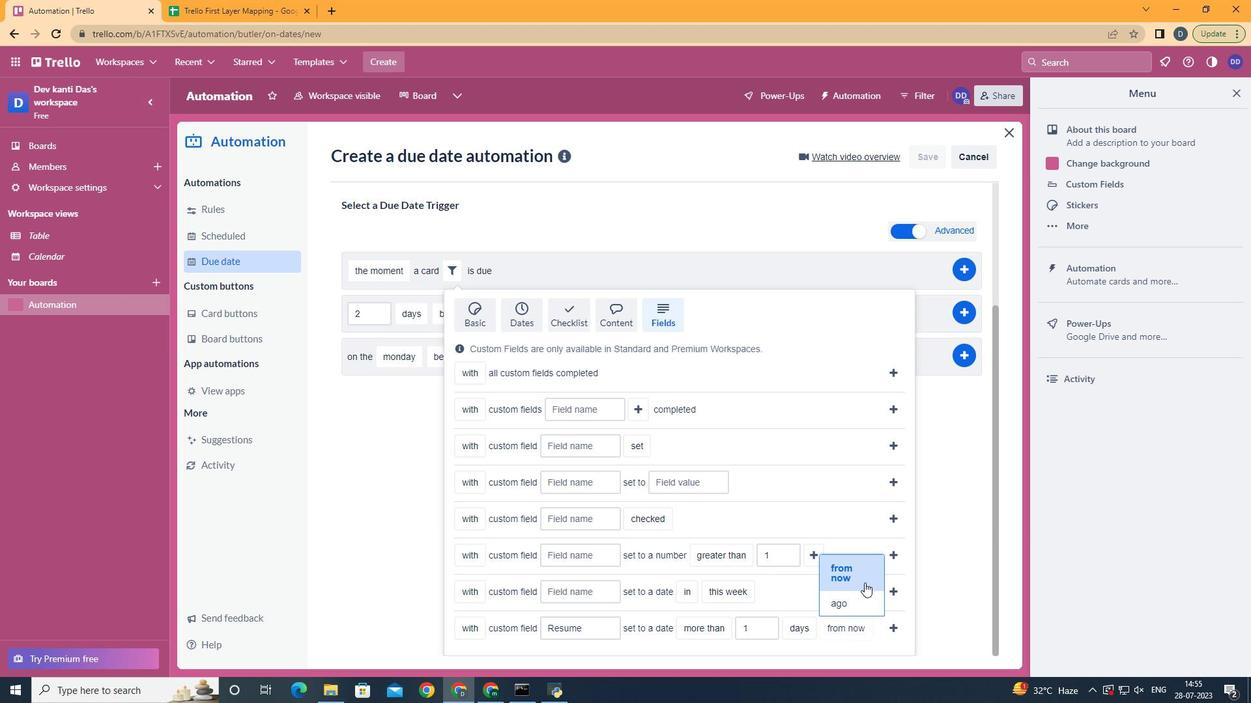 
Action: Mouse pressed left at (866, 573)
Screenshot: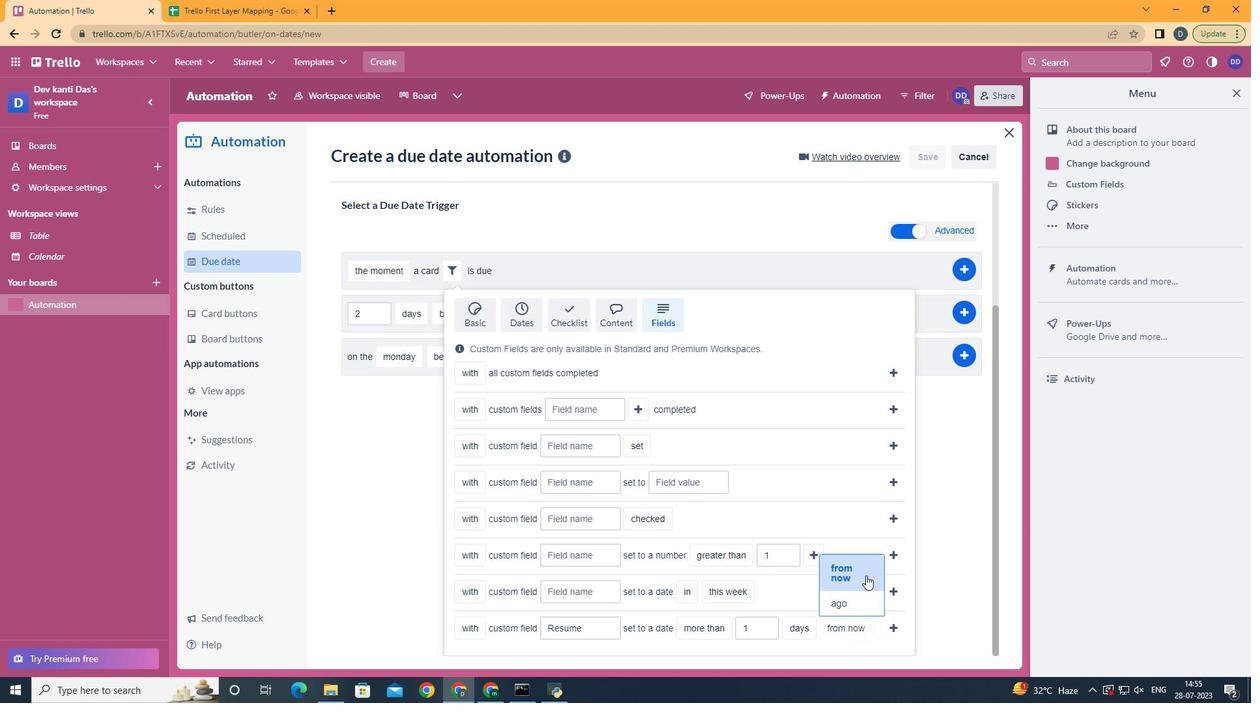 
Action: Mouse moved to (894, 624)
Screenshot: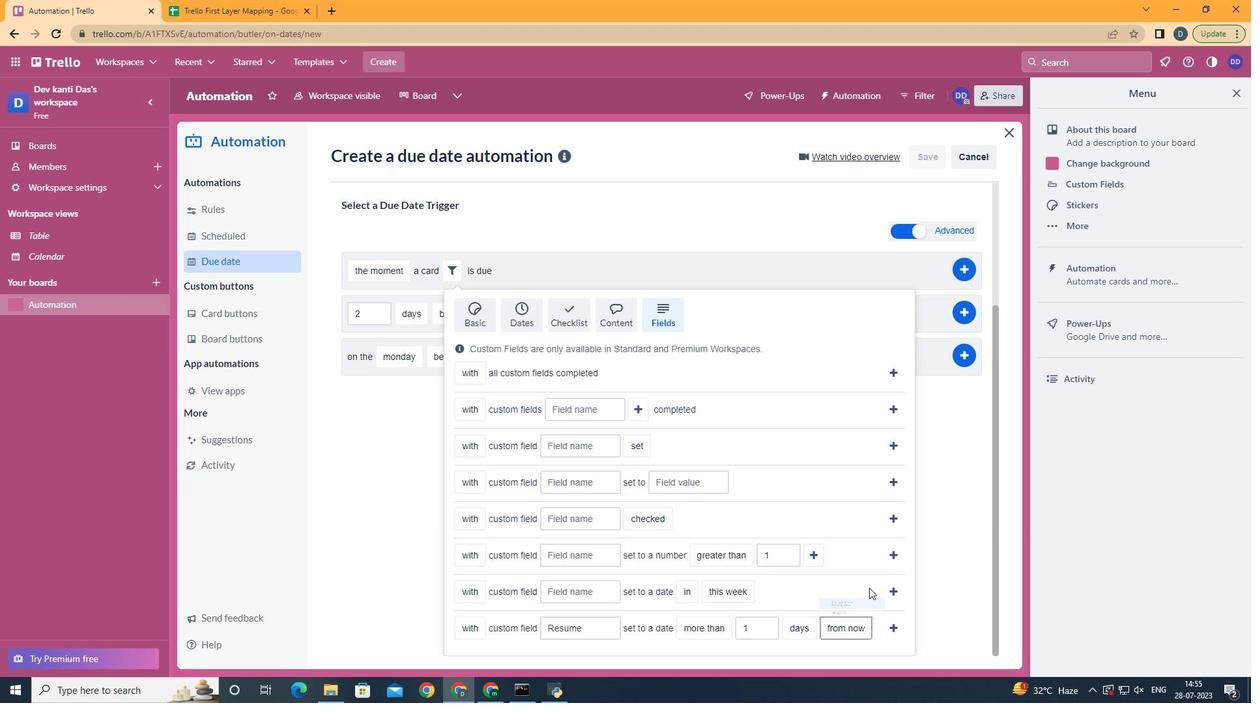 
Action: Mouse pressed left at (894, 624)
Screenshot: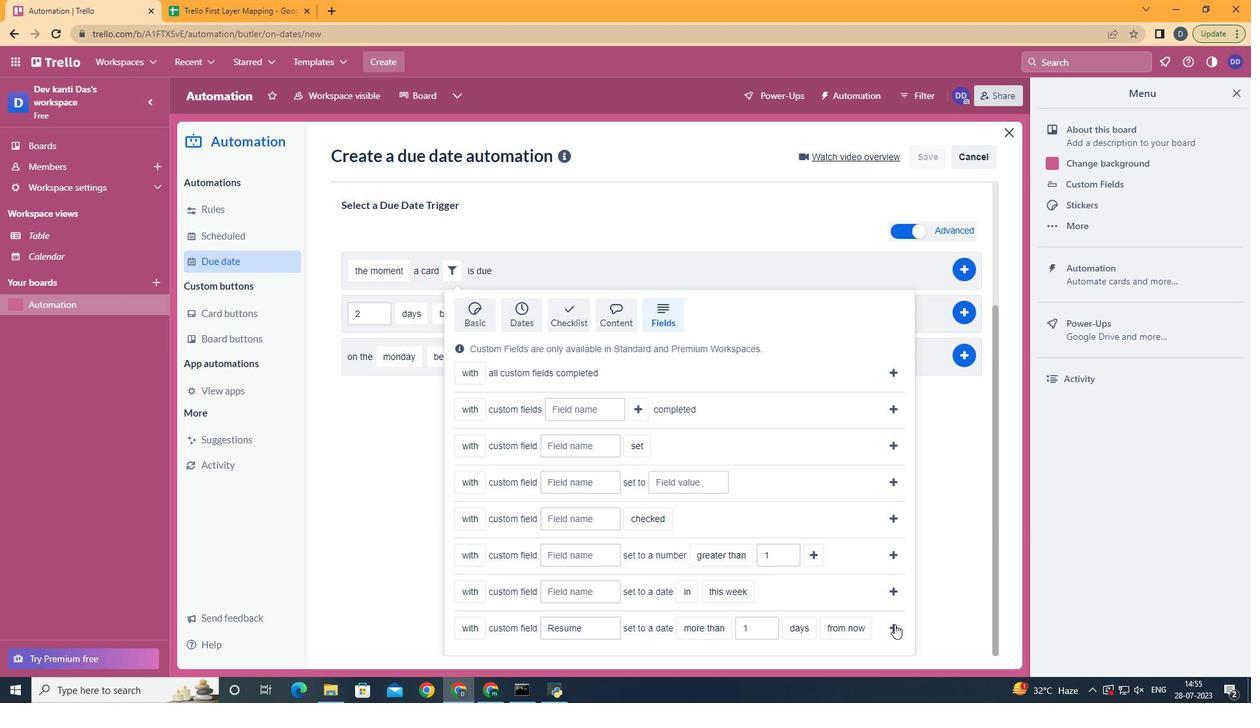 
